 Task: Add a condition where "Channel Is not Closed ticket" in unsolved tickets in your groups.
Action: Mouse moved to (153, 487)
Screenshot: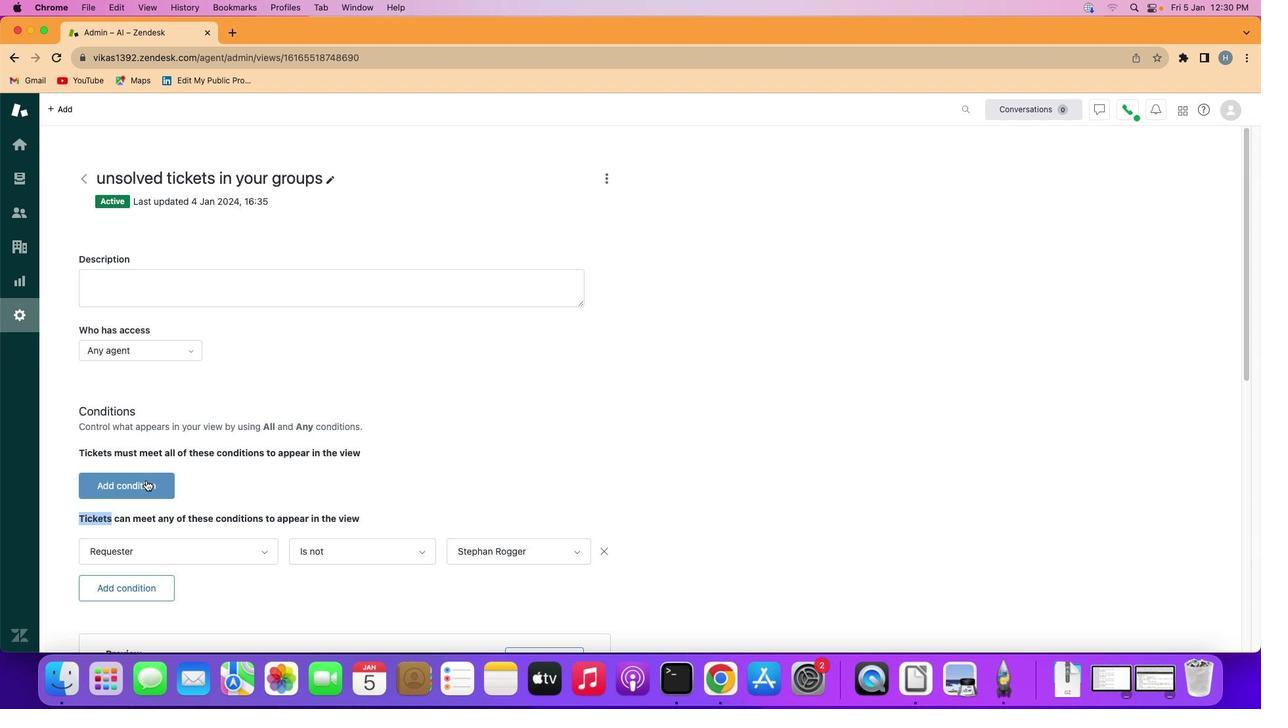 
Action: Mouse pressed left at (153, 487)
Screenshot: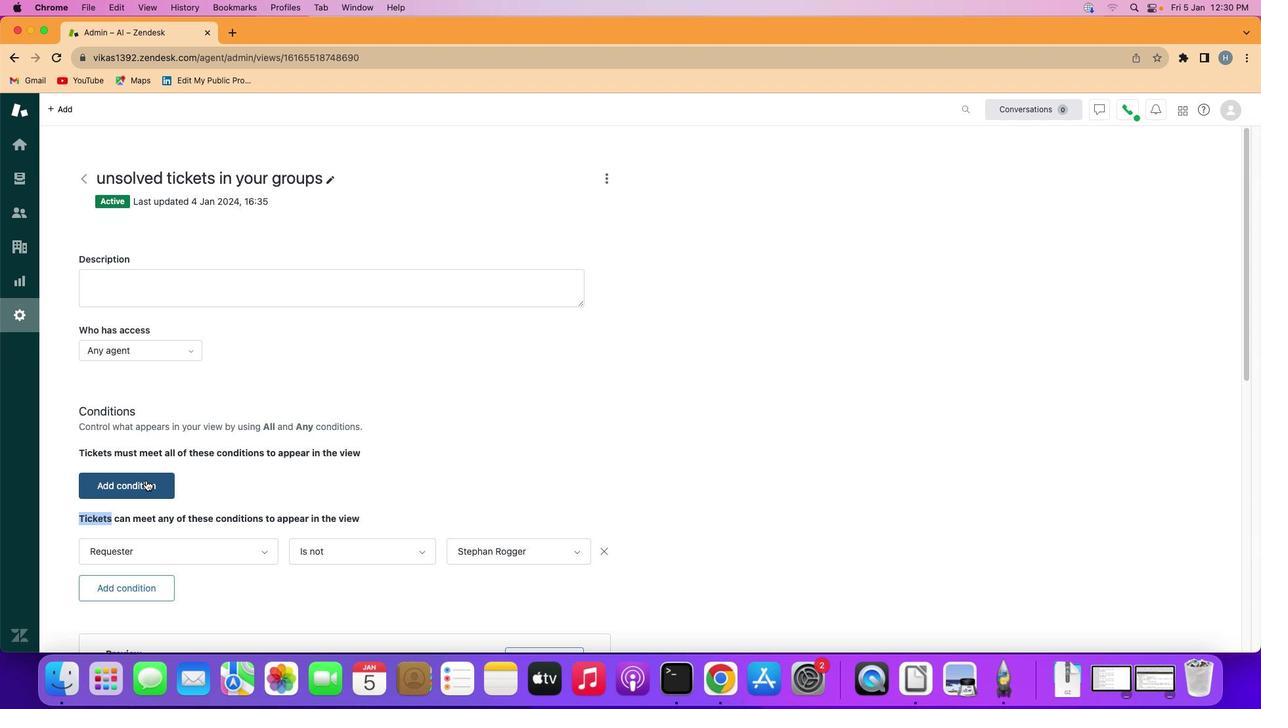 
Action: Mouse moved to (178, 487)
Screenshot: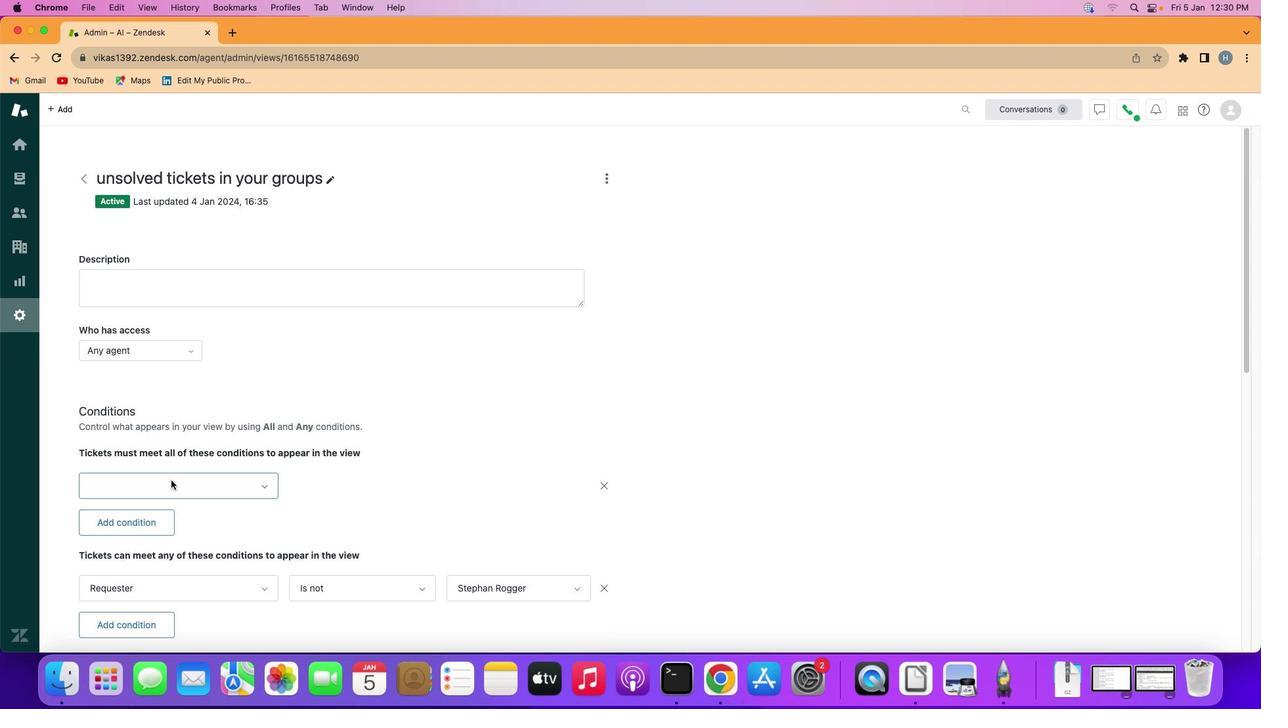 
Action: Mouse pressed left at (178, 487)
Screenshot: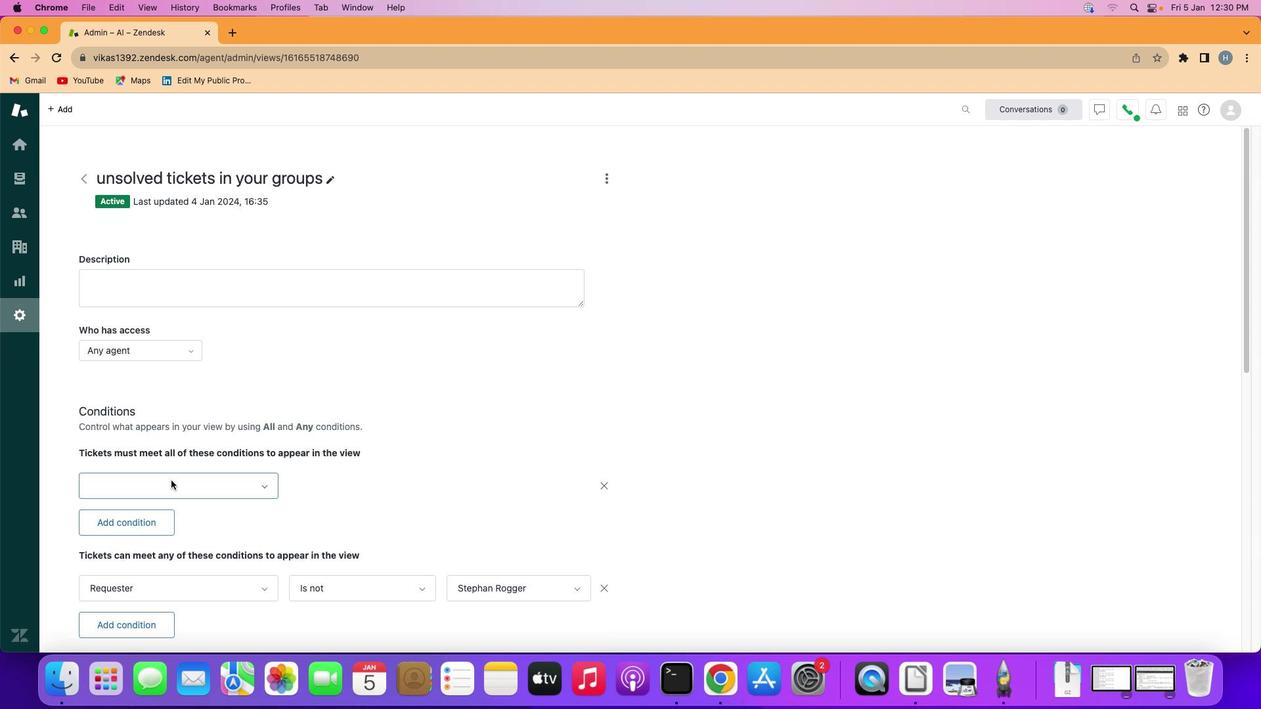 
Action: Mouse moved to (186, 389)
Screenshot: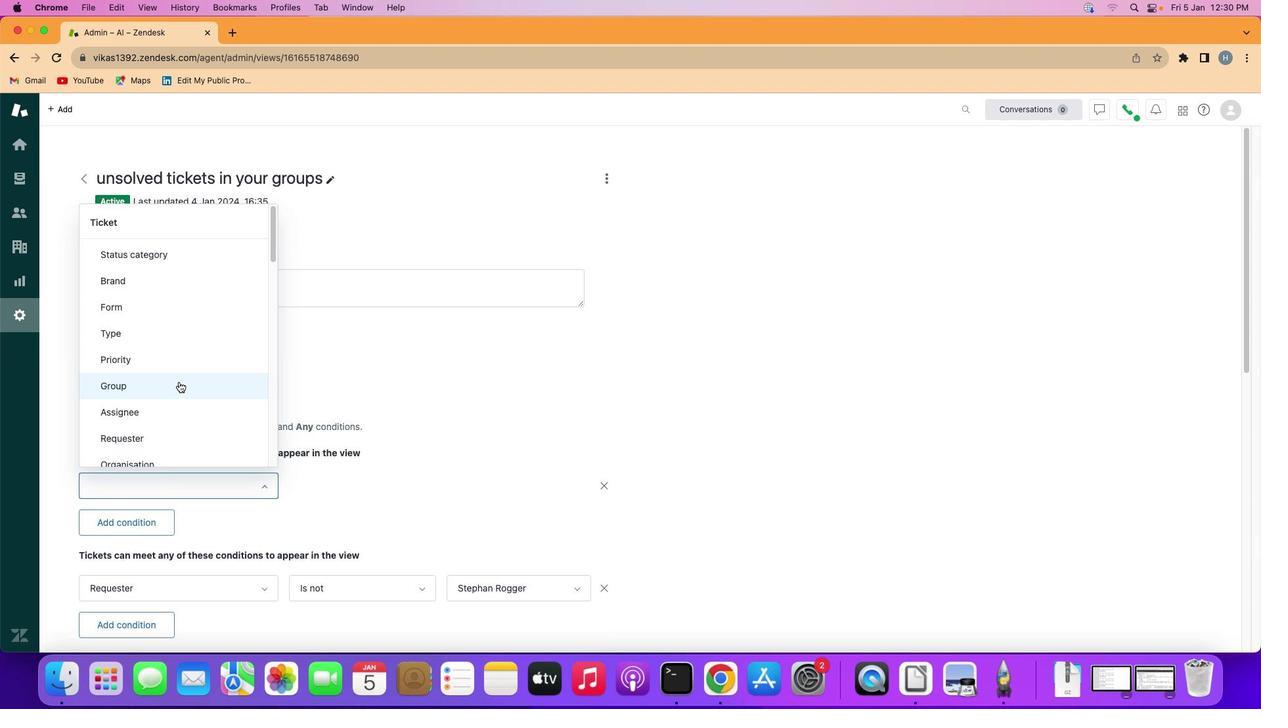 
Action: Mouse scrolled (186, 389) with delta (7, 6)
Screenshot: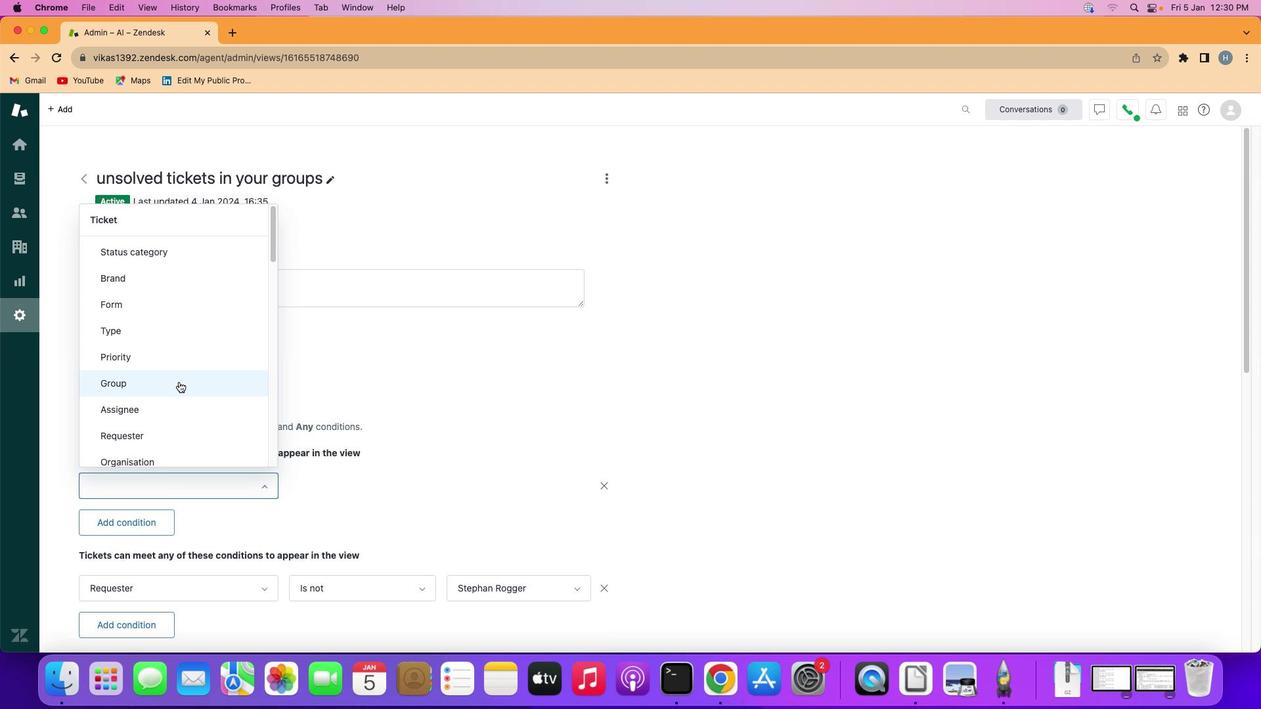 
Action: Mouse scrolled (186, 389) with delta (7, 6)
Screenshot: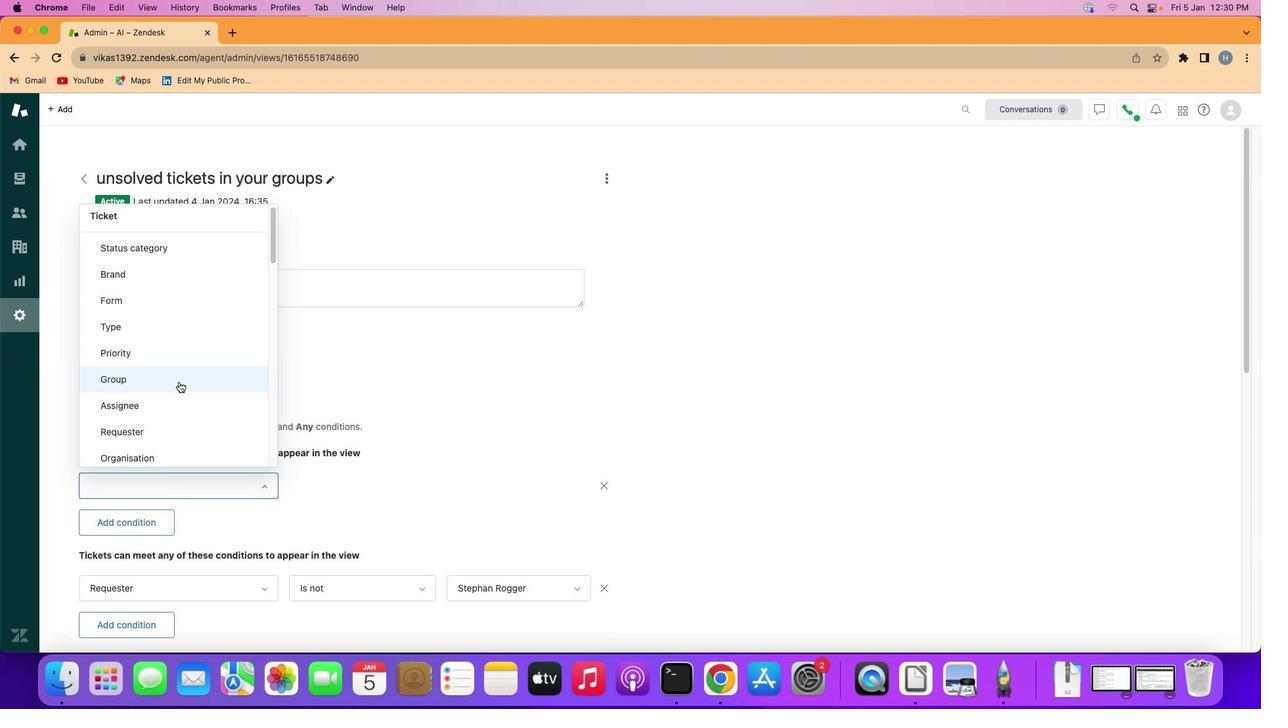 
Action: Mouse moved to (186, 388)
Screenshot: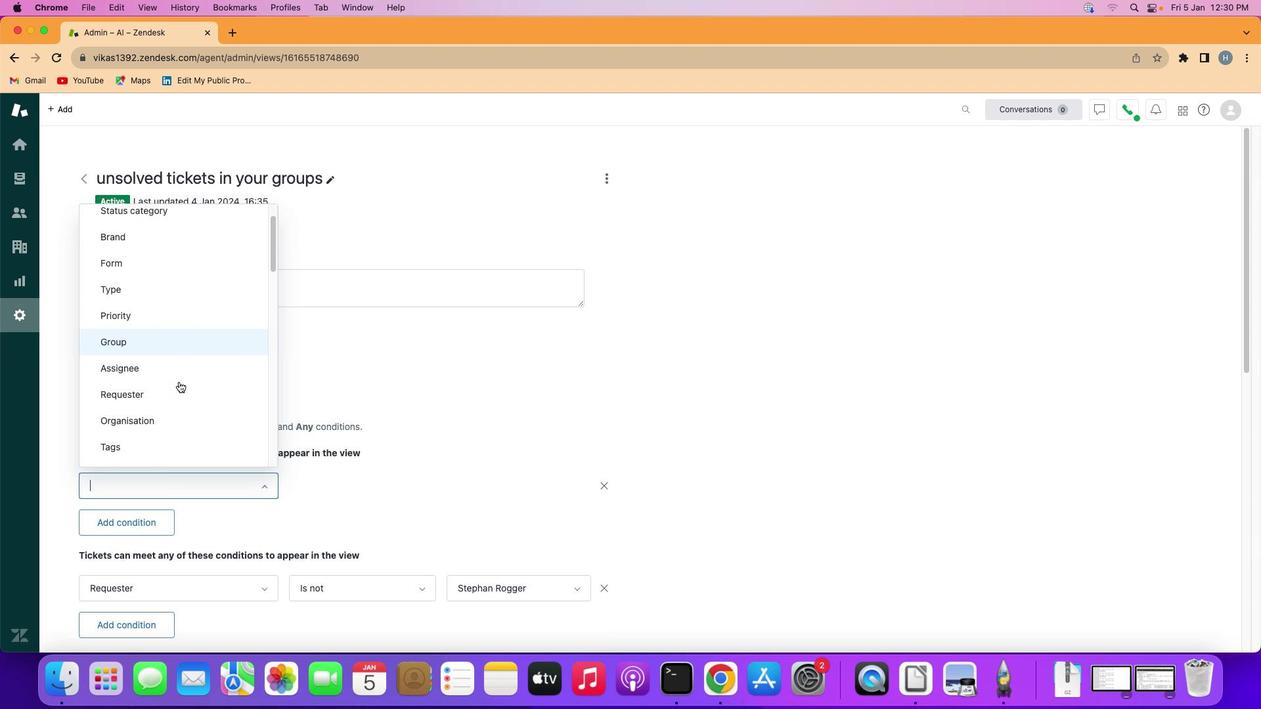 
Action: Mouse scrolled (186, 388) with delta (7, 6)
Screenshot: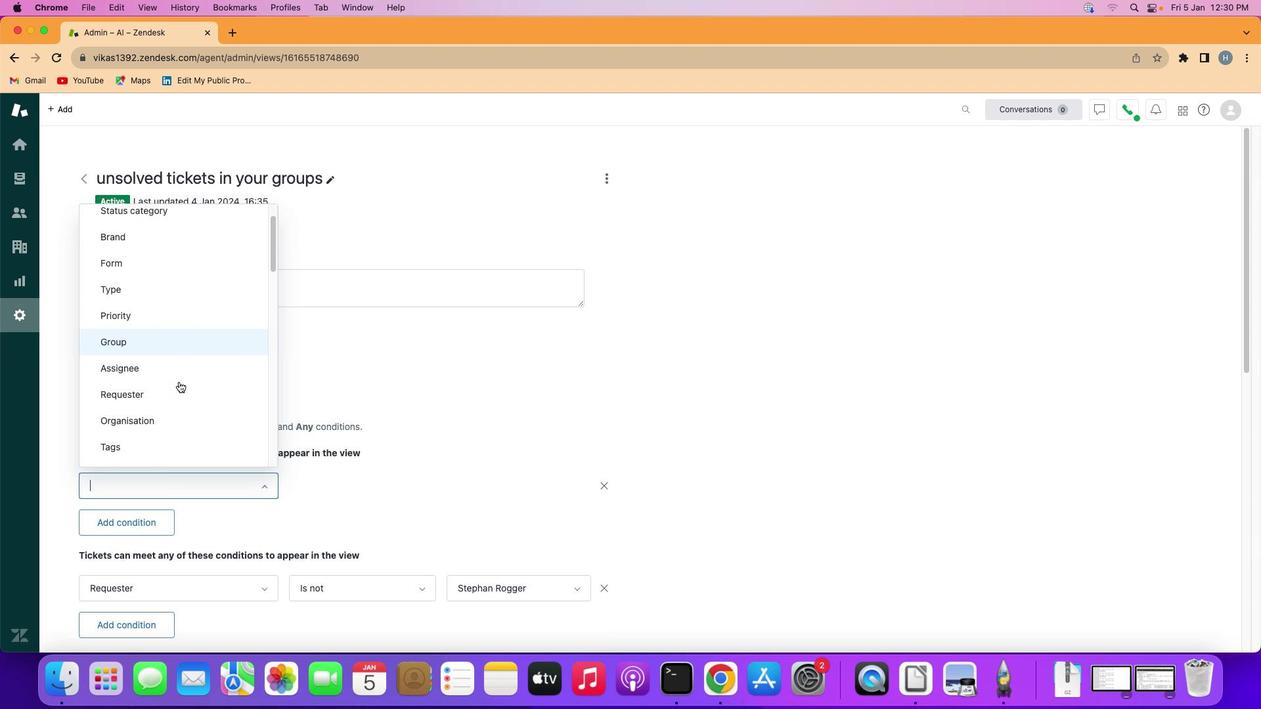 
Action: Mouse scrolled (186, 388) with delta (7, 6)
Screenshot: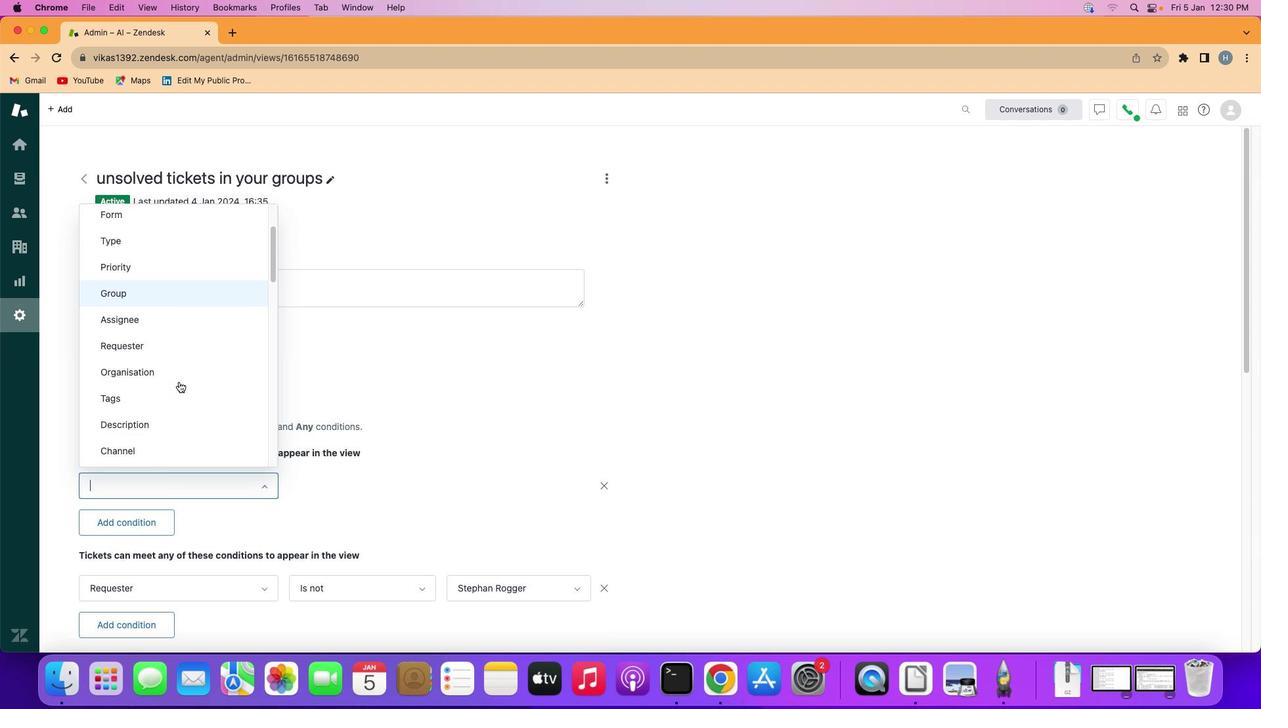 
Action: Mouse scrolled (186, 388) with delta (7, 6)
Screenshot: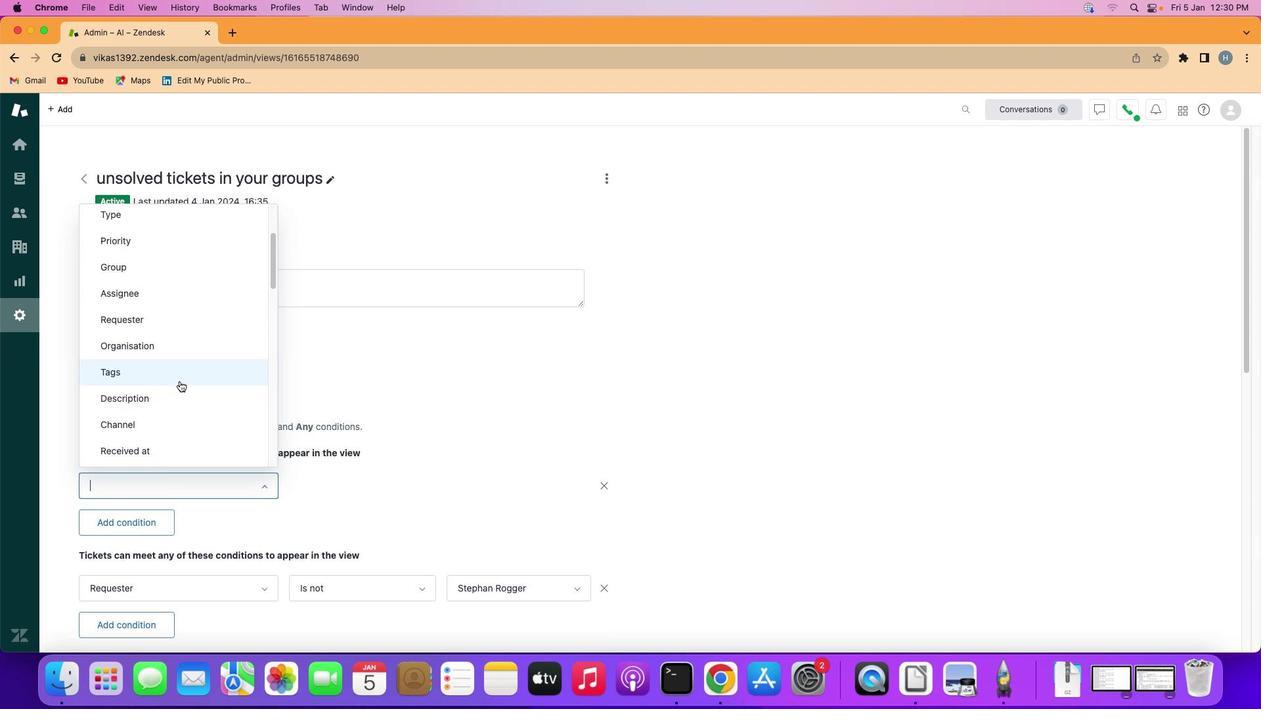 
Action: Mouse moved to (183, 430)
Screenshot: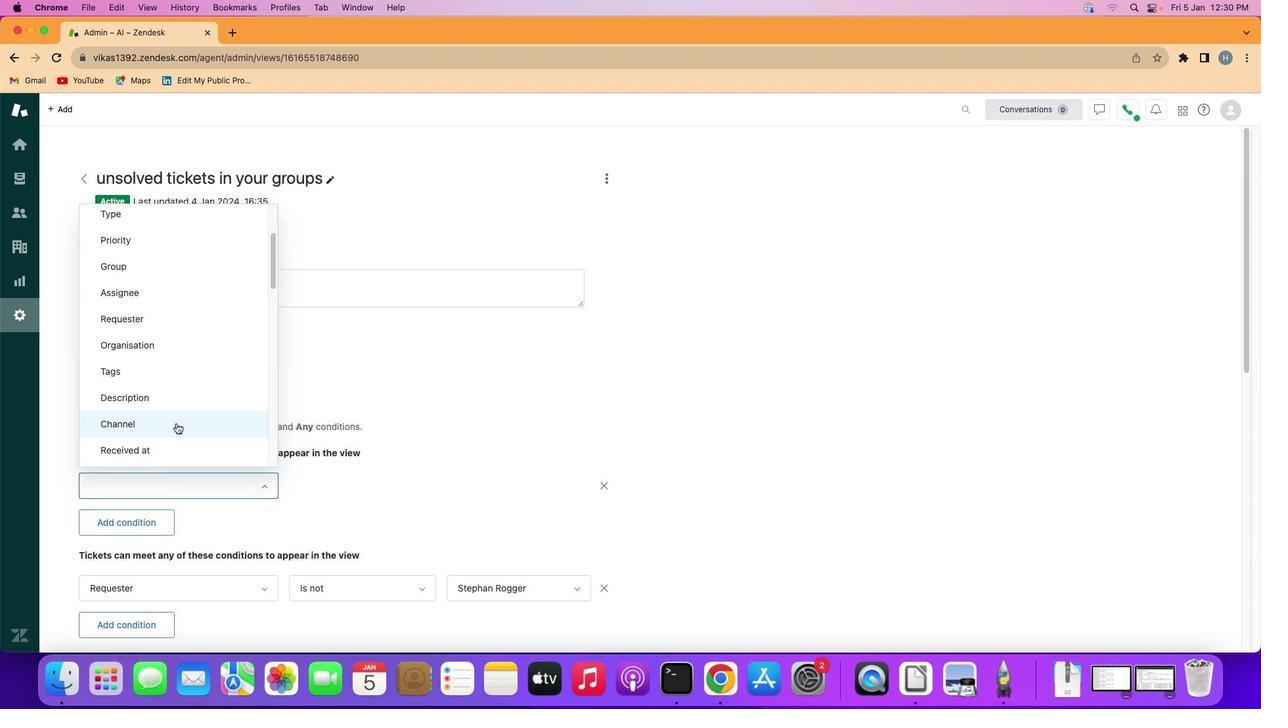 
Action: Mouse pressed left at (183, 430)
Screenshot: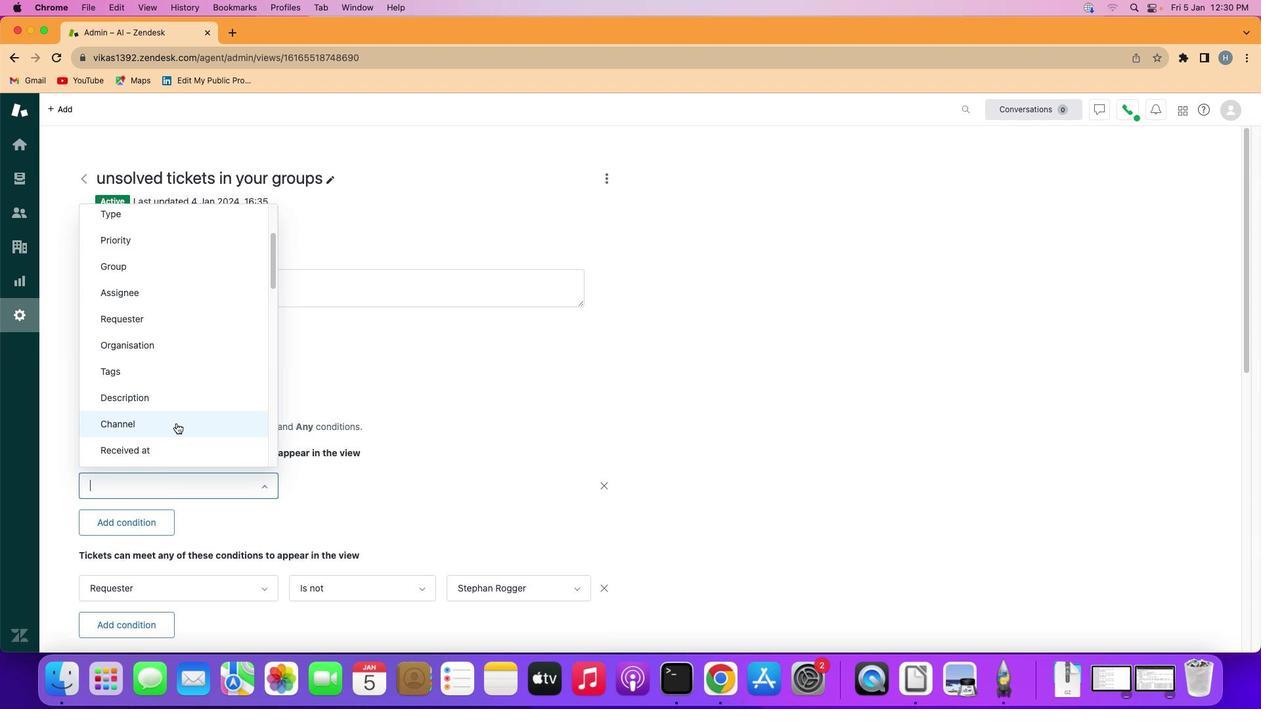 
Action: Mouse moved to (346, 486)
Screenshot: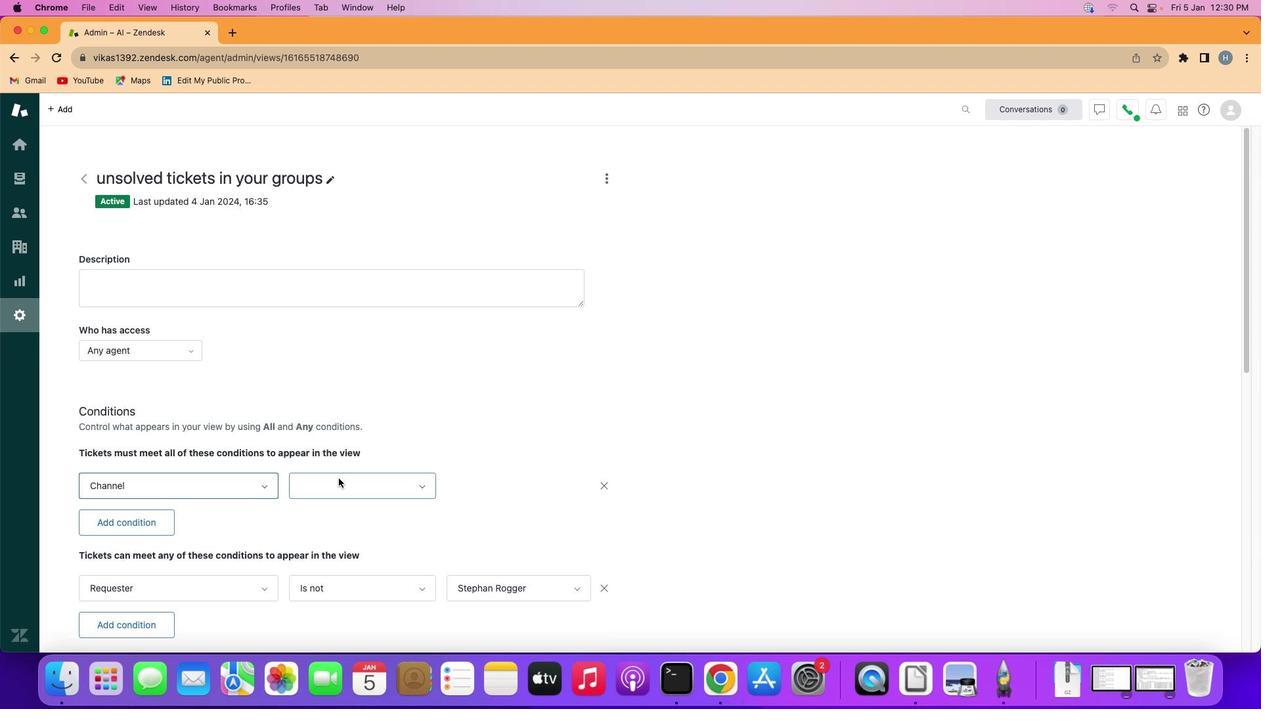 
Action: Mouse pressed left at (346, 486)
Screenshot: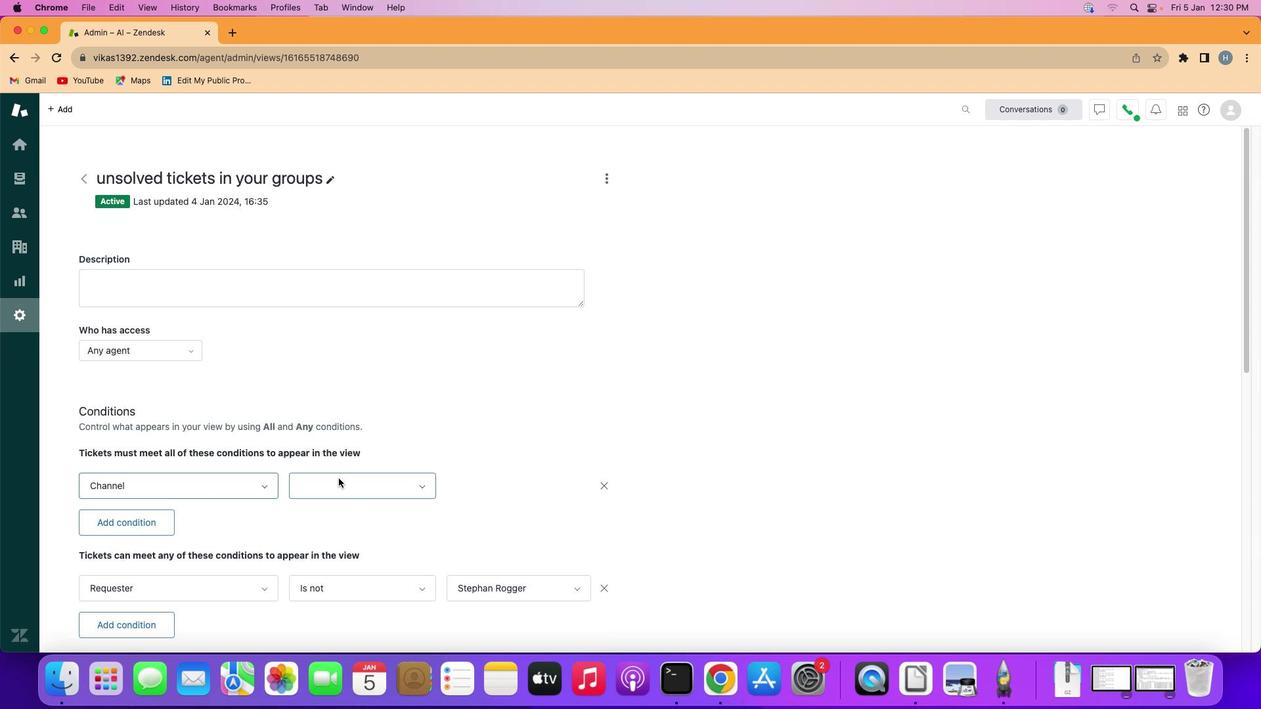 
Action: Mouse moved to (353, 549)
Screenshot: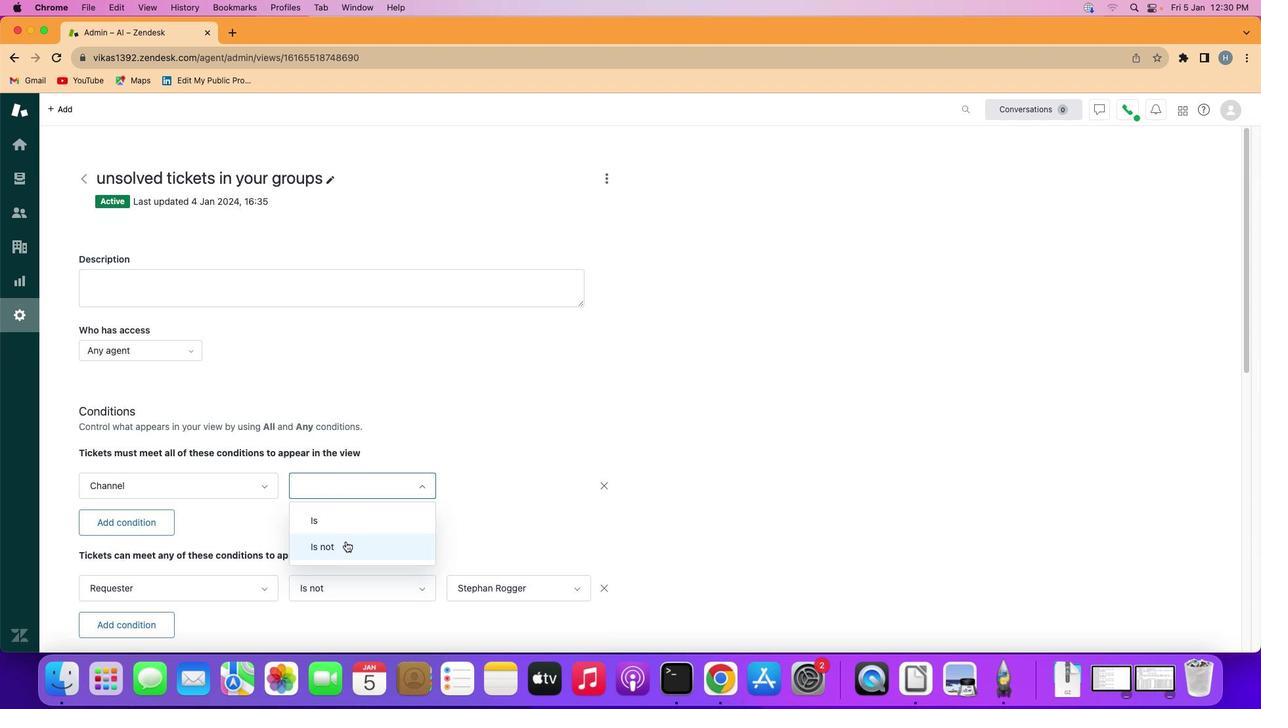 
Action: Mouse pressed left at (353, 549)
Screenshot: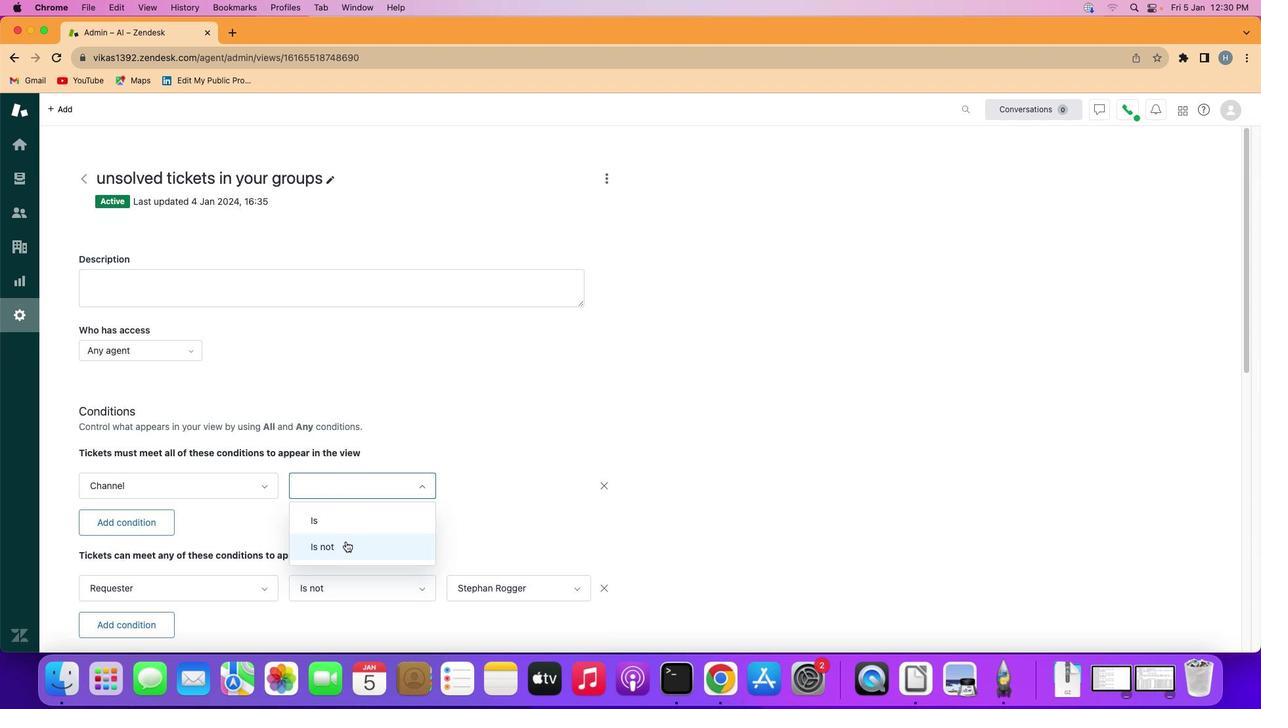 
Action: Mouse moved to (526, 492)
Screenshot: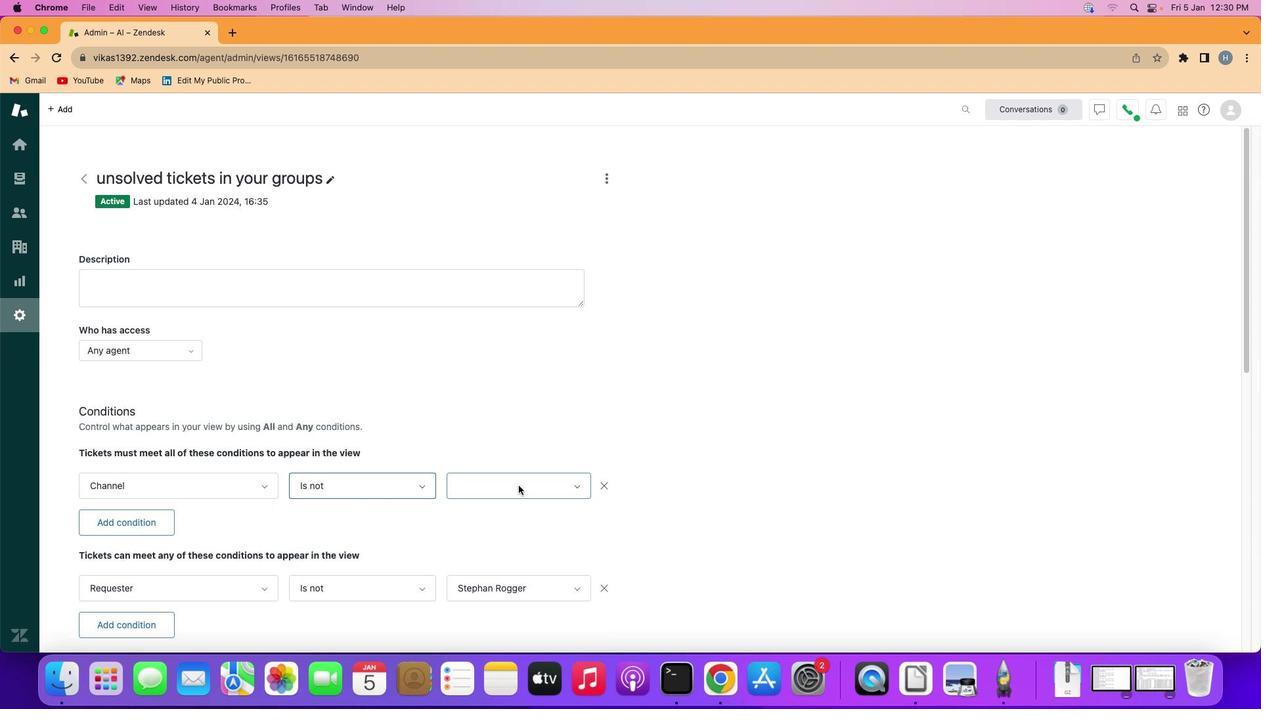 
Action: Mouse pressed left at (526, 492)
Screenshot: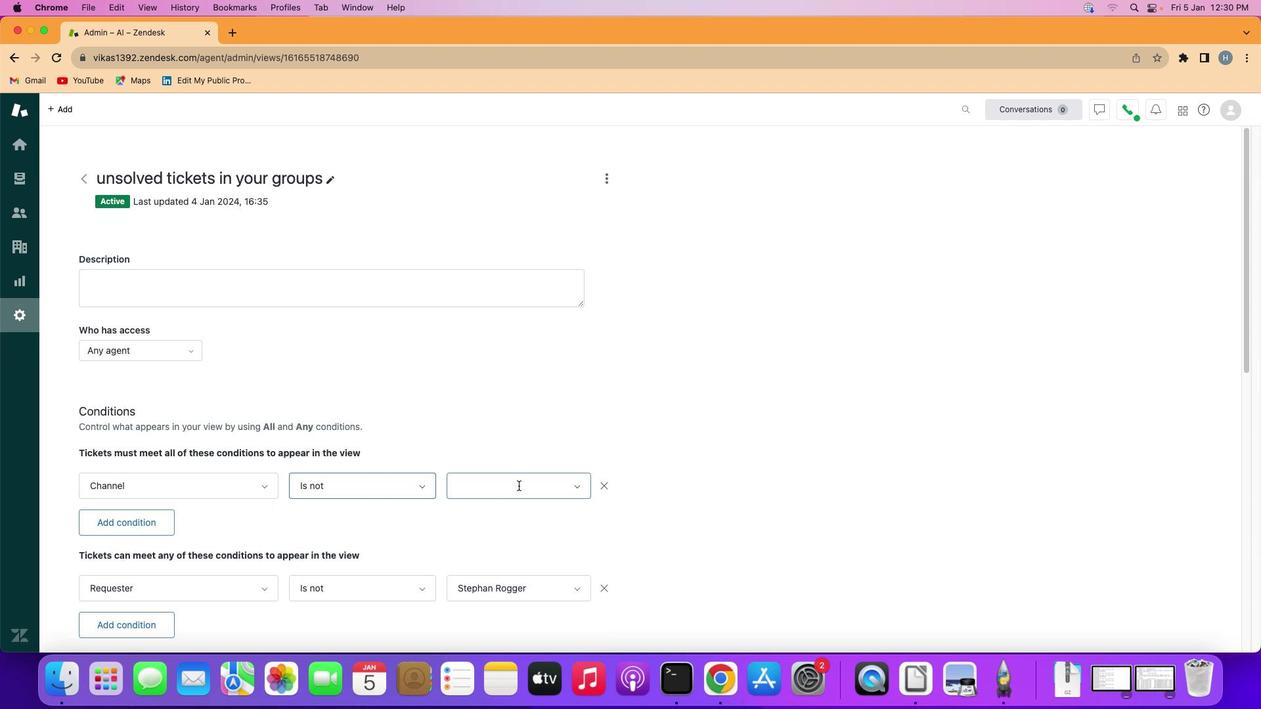 
Action: Mouse moved to (536, 388)
Screenshot: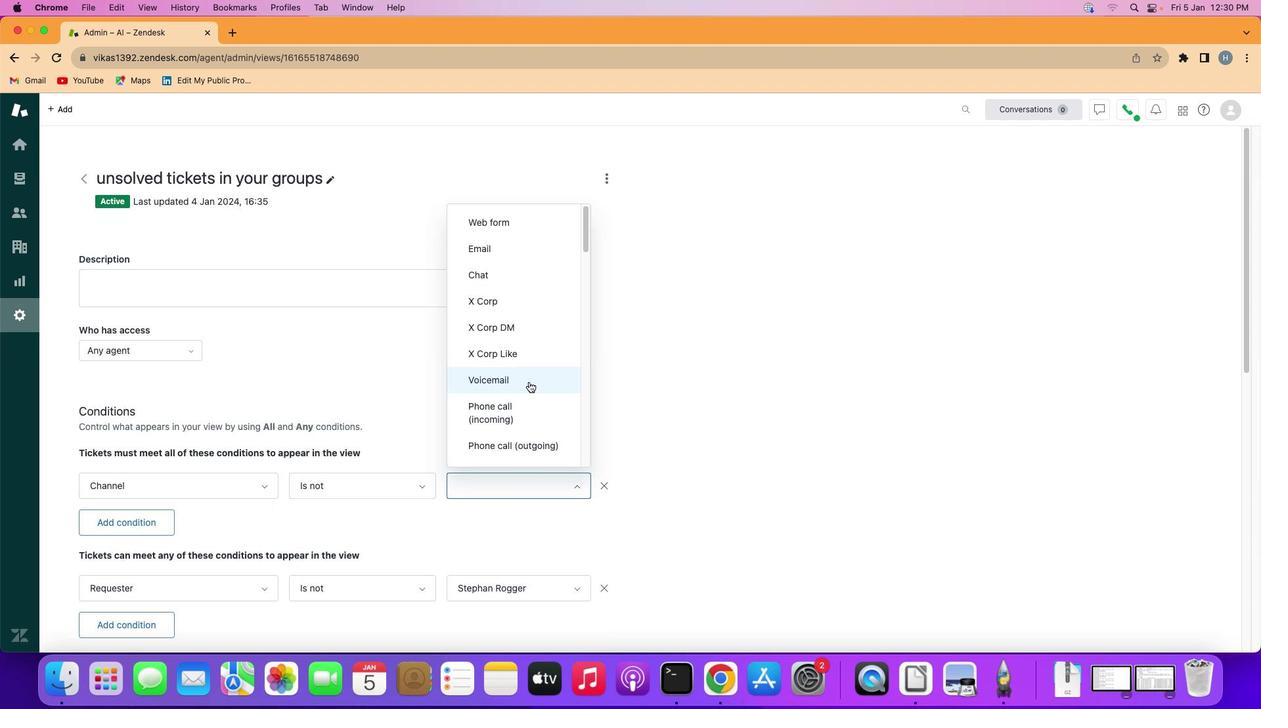 
Action: Mouse scrolled (536, 388) with delta (7, 6)
Screenshot: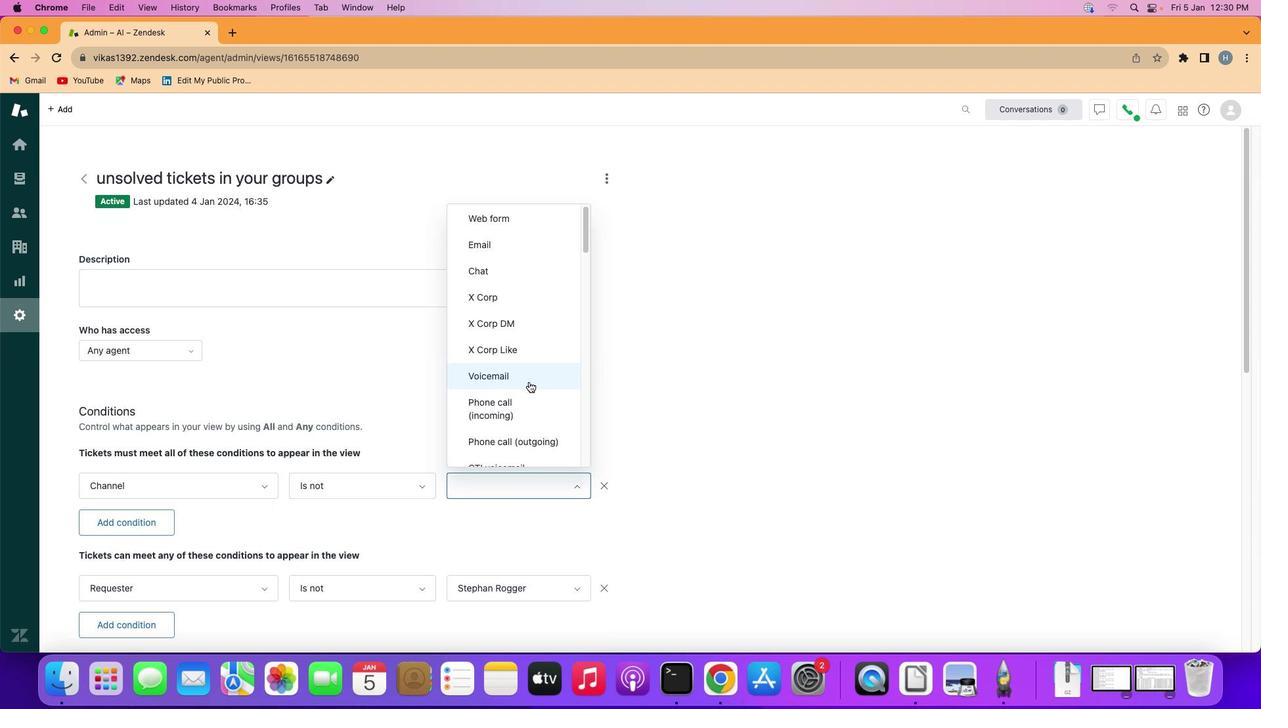 
Action: Mouse scrolled (536, 388) with delta (7, 6)
Screenshot: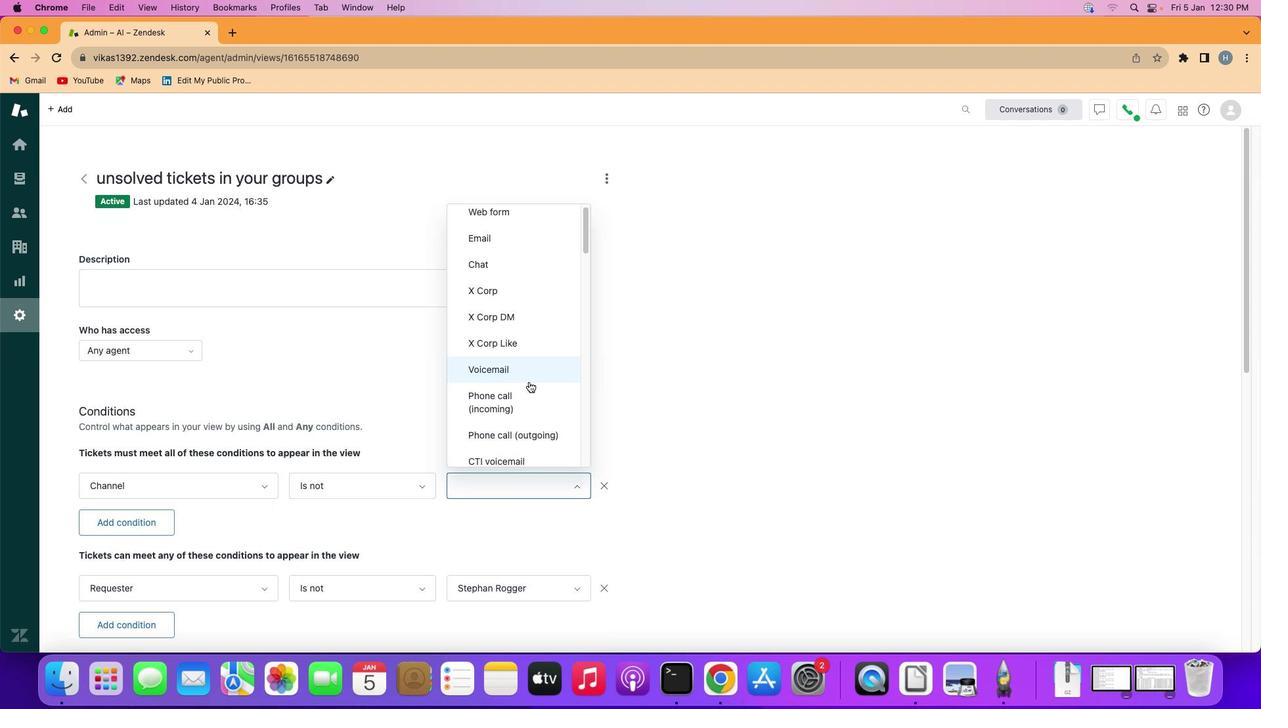 
Action: Mouse scrolled (536, 388) with delta (7, 6)
Screenshot: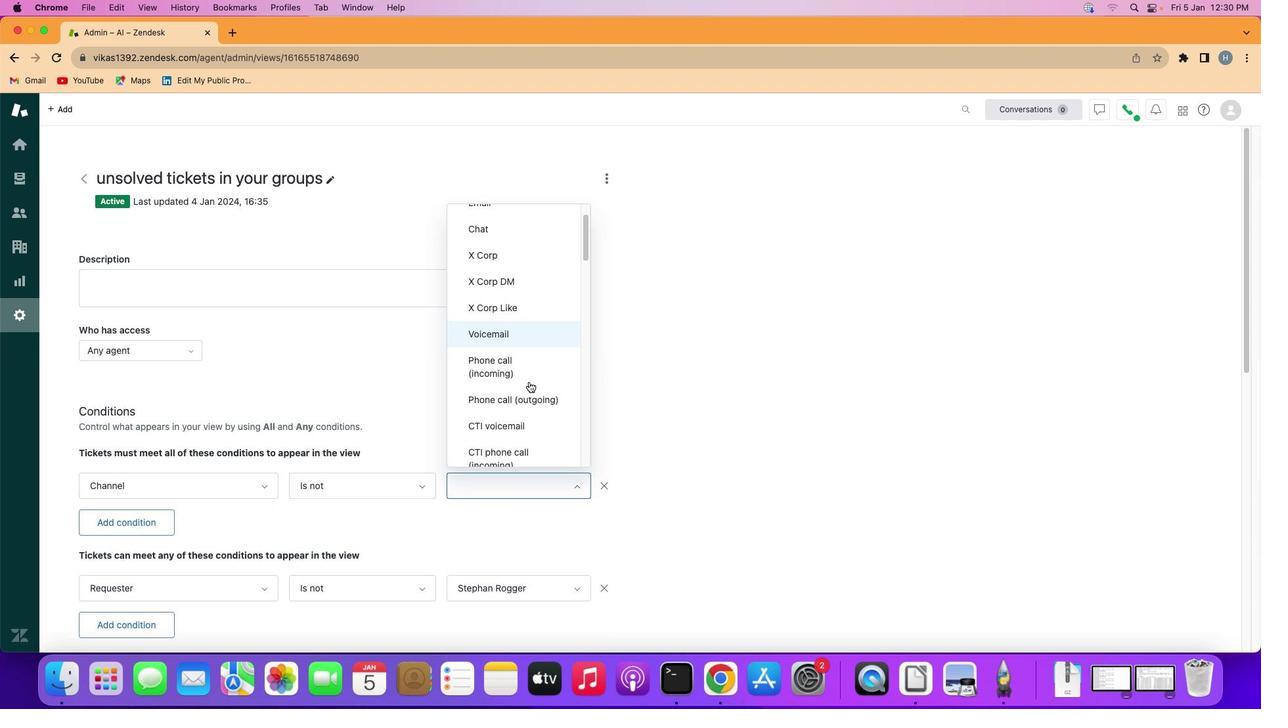 
Action: Mouse scrolled (536, 388) with delta (7, 5)
Screenshot: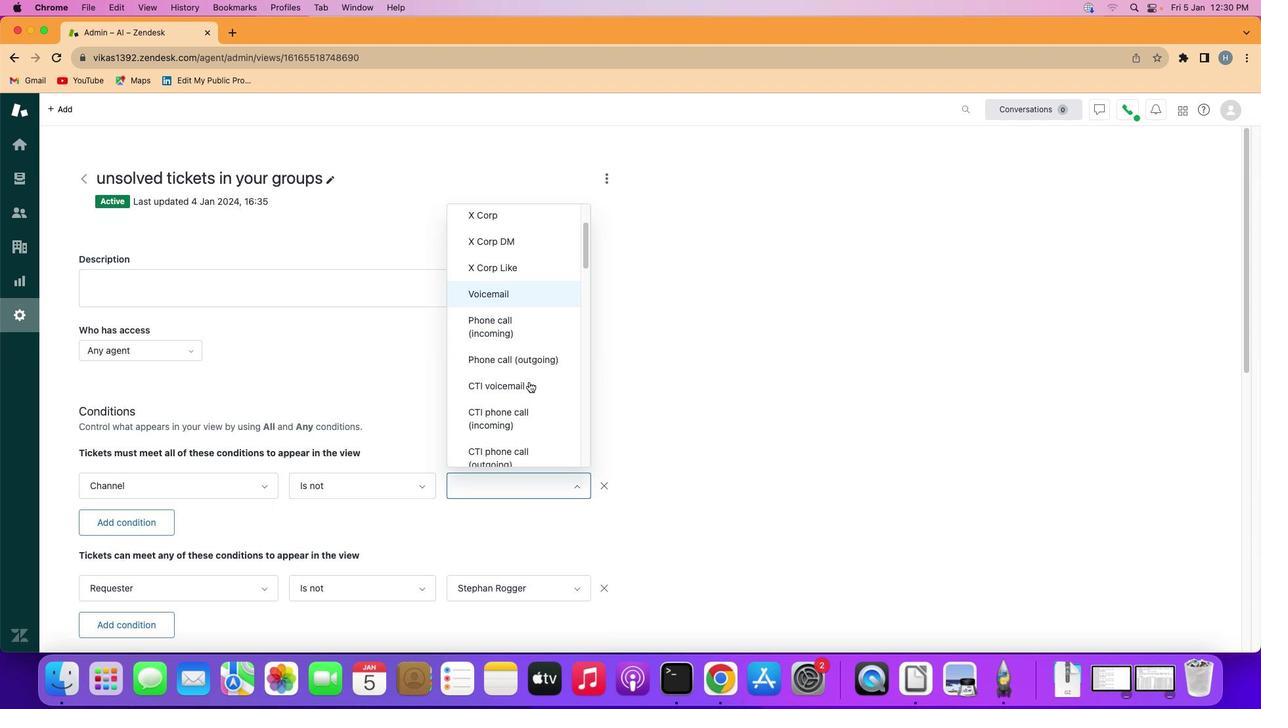 
Action: Mouse scrolled (536, 388) with delta (7, 6)
Screenshot: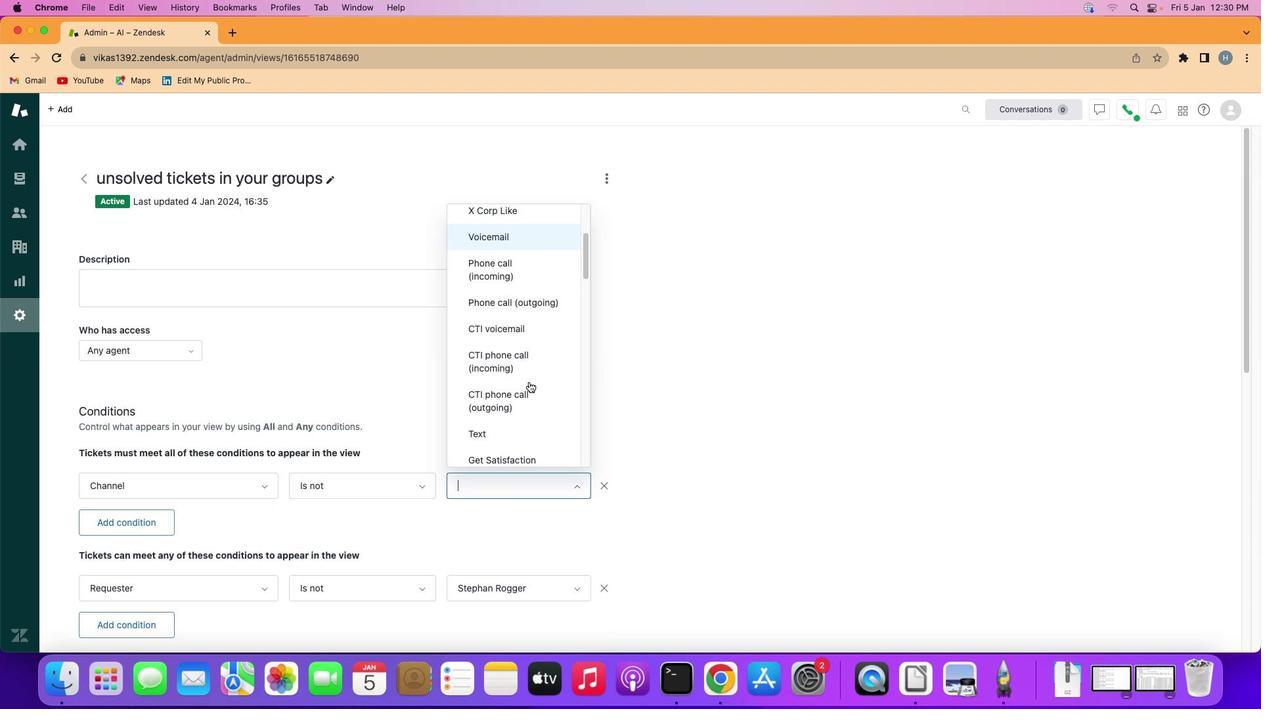 
Action: Mouse scrolled (536, 388) with delta (7, 6)
Screenshot: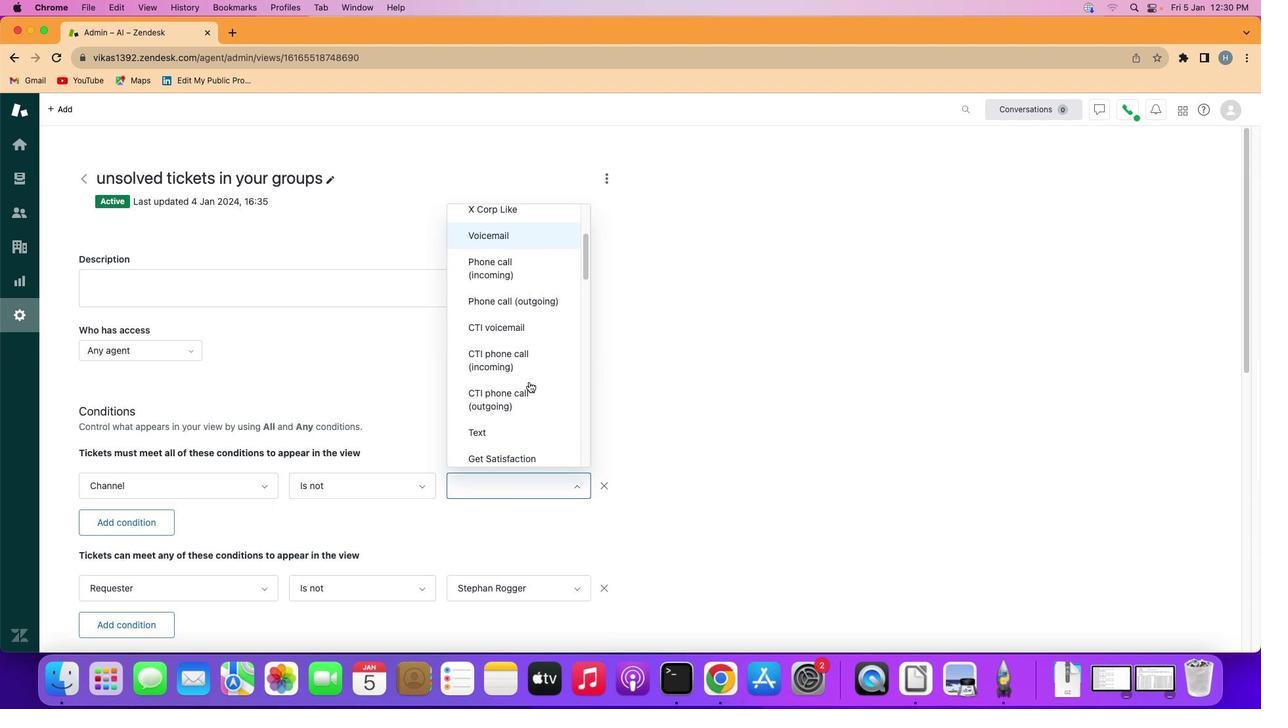
Action: Mouse scrolled (536, 388) with delta (7, 6)
Screenshot: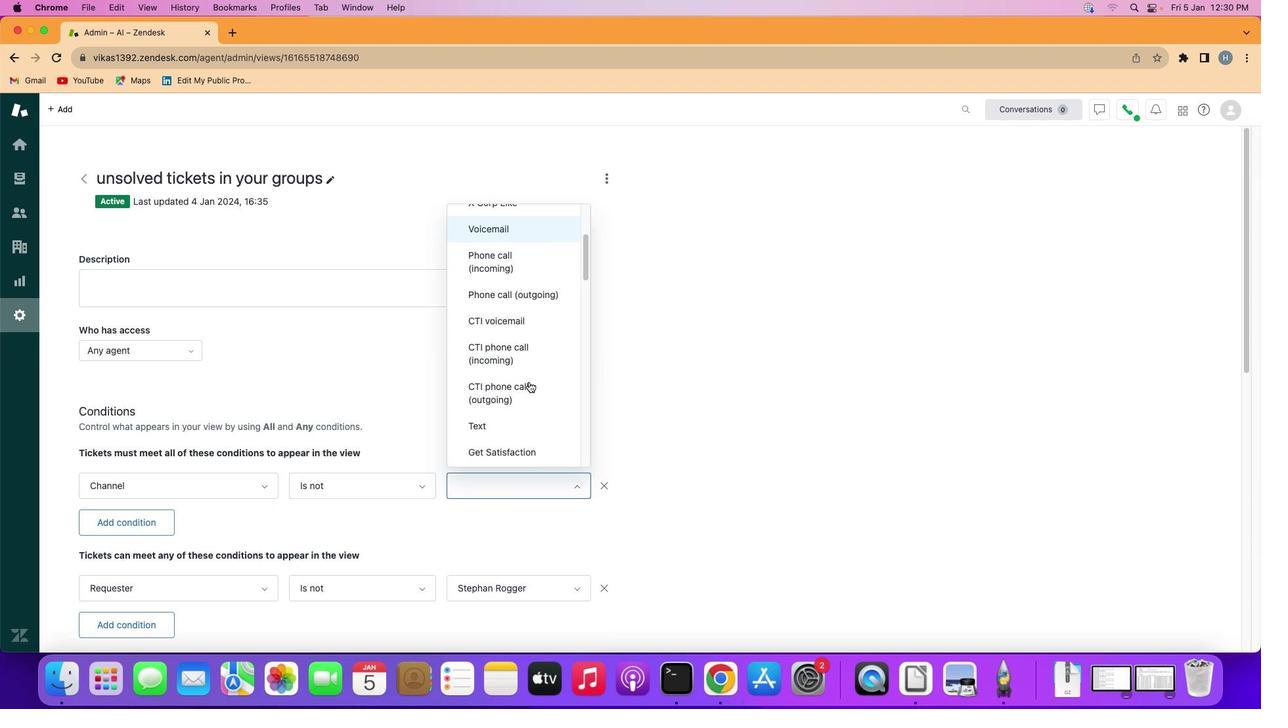 
Action: Mouse scrolled (536, 388) with delta (7, 6)
Screenshot: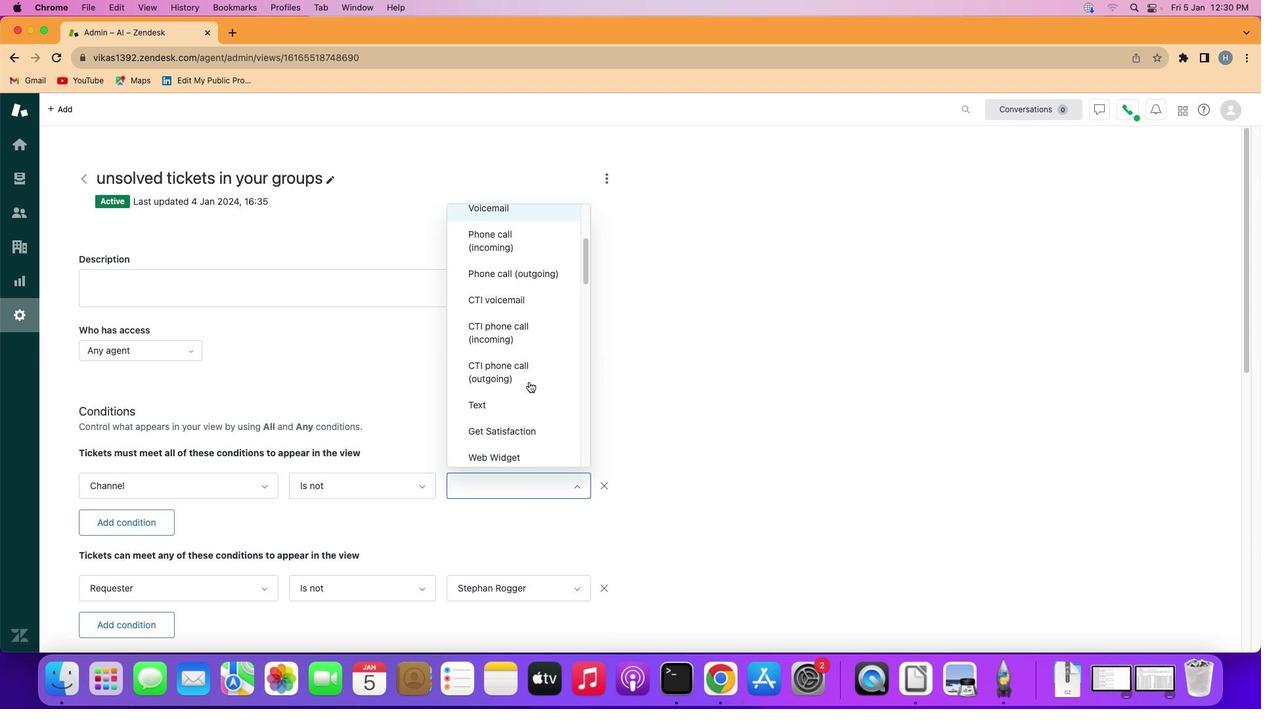 
Action: Mouse scrolled (536, 388) with delta (7, 6)
Screenshot: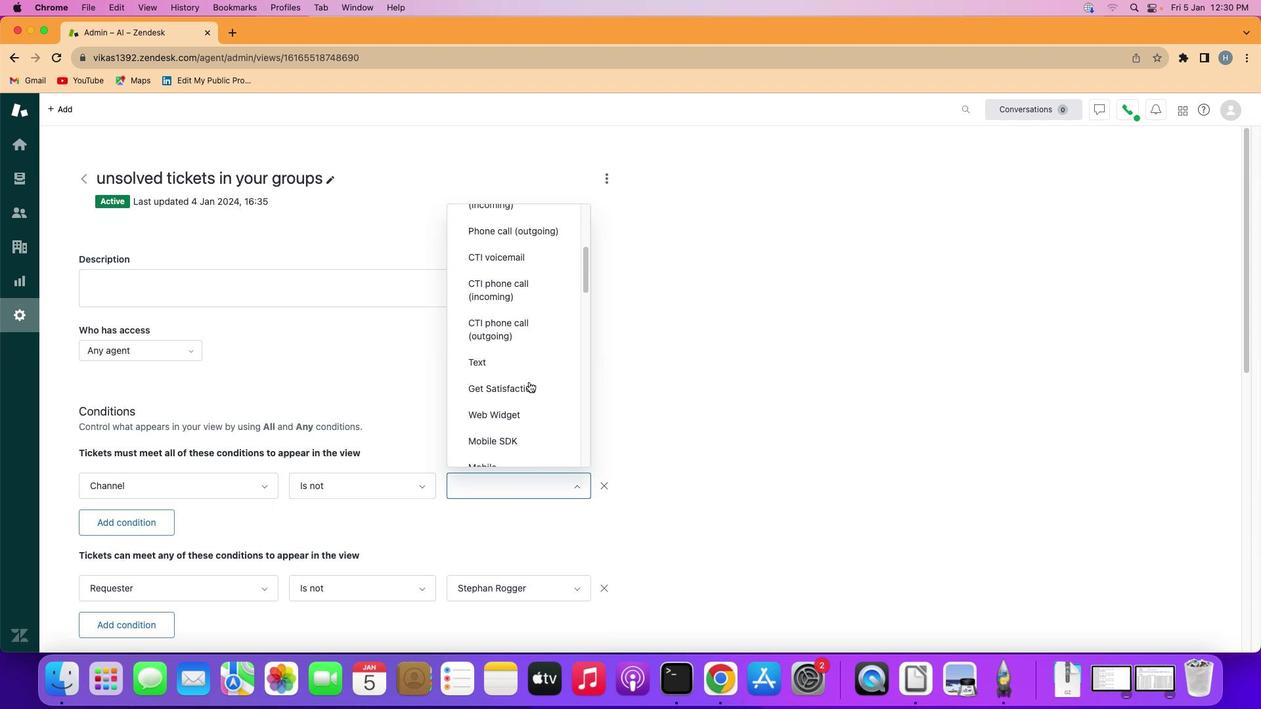 
Action: Mouse scrolled (536, 388) with delta (7, 6)
Screenshot: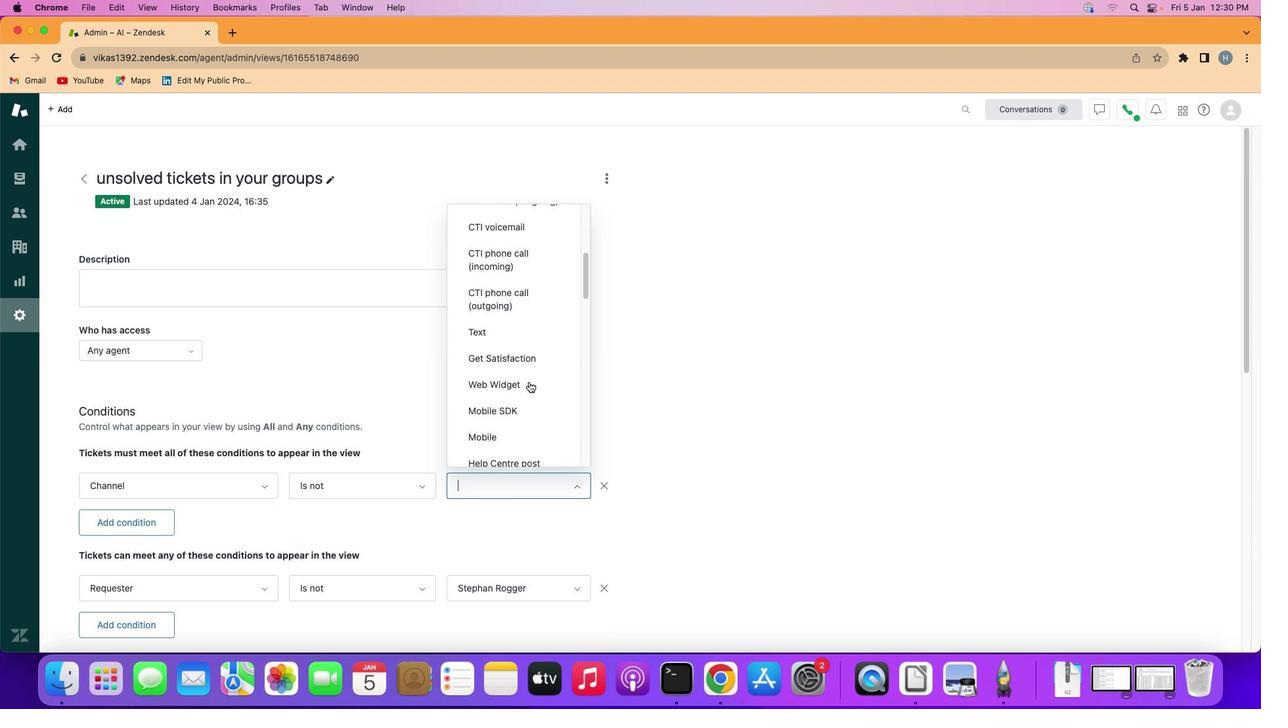 
Action: Mouse scrolled (536, 388) with delta (7, 6)
Screenshot: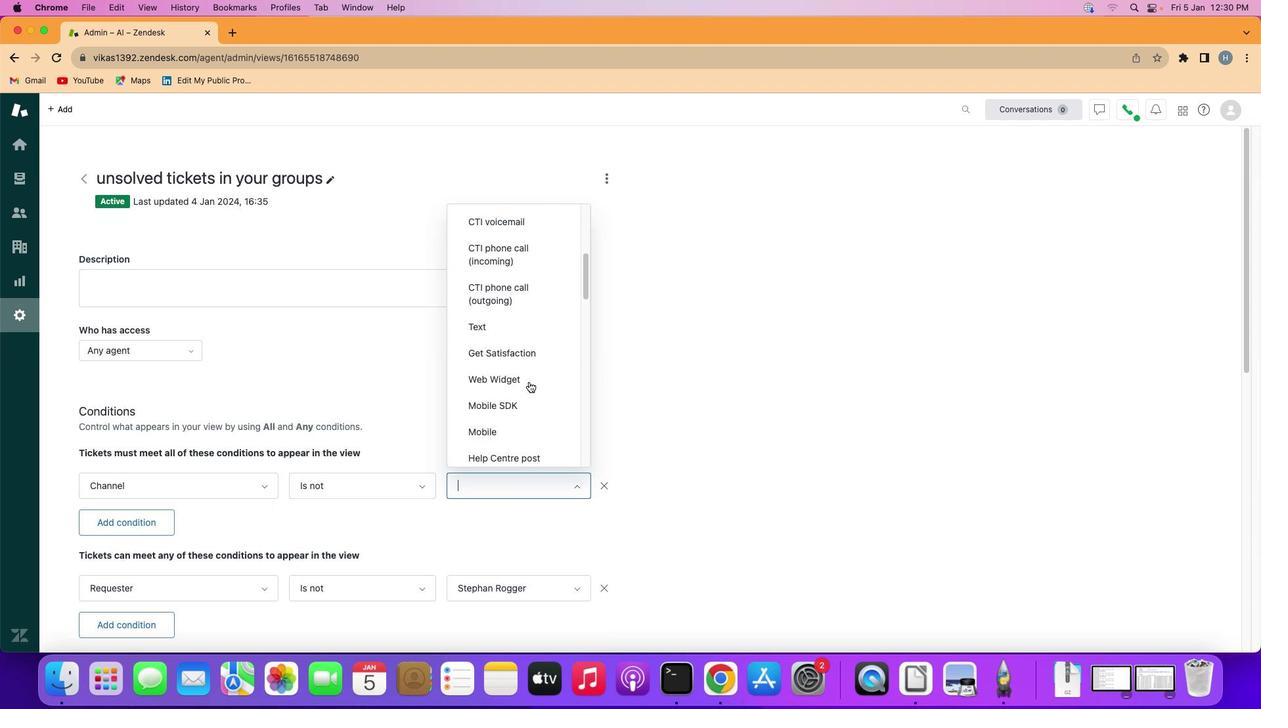 
Action: Mouse scrolled (536, 388) with delta (7, 6)
Screenshot: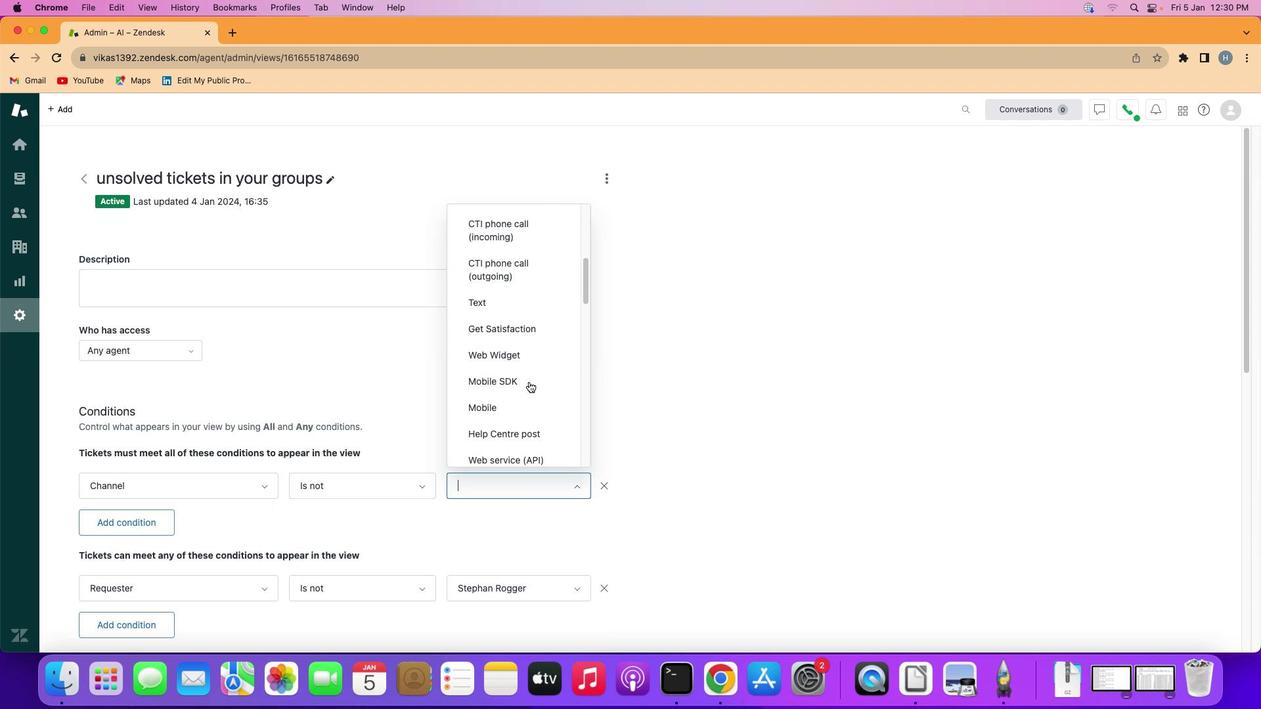 
Action: Mouse scrolled (536, 388) with delta (7, 5)
Screenshot: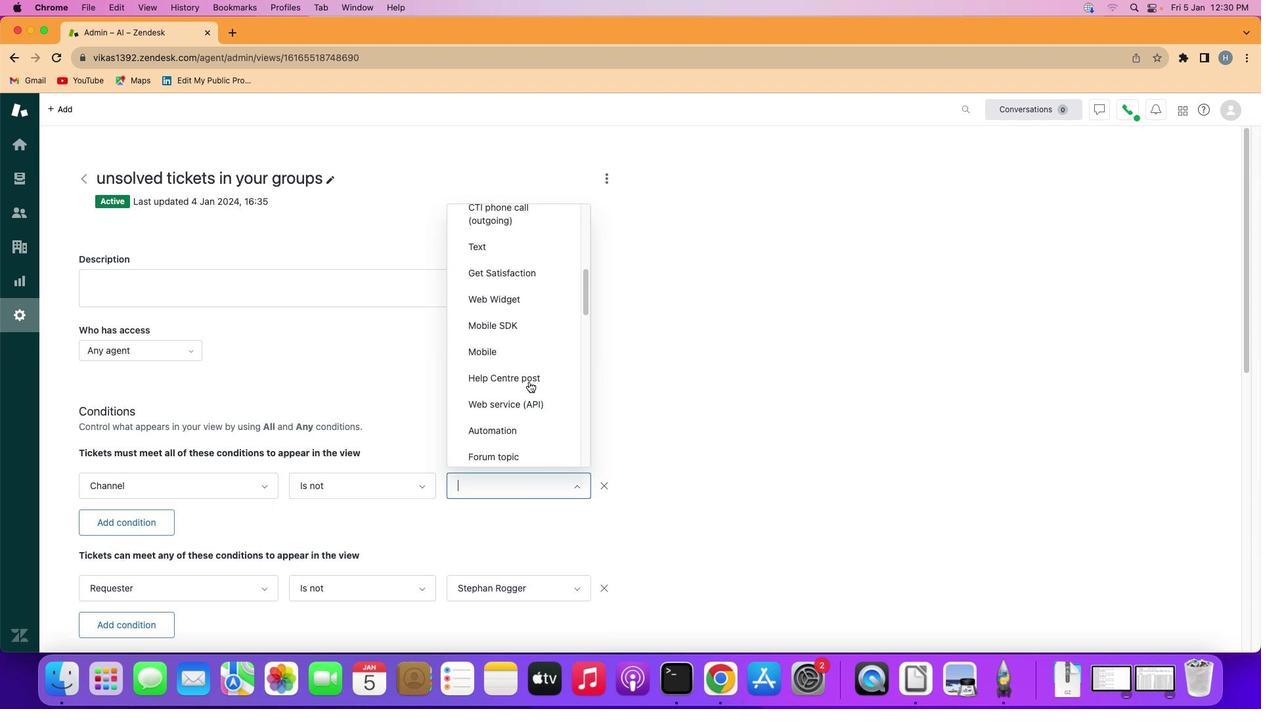 
Action: Mouse scrolled (536, 388) with delta (7, 6)
Screenshot: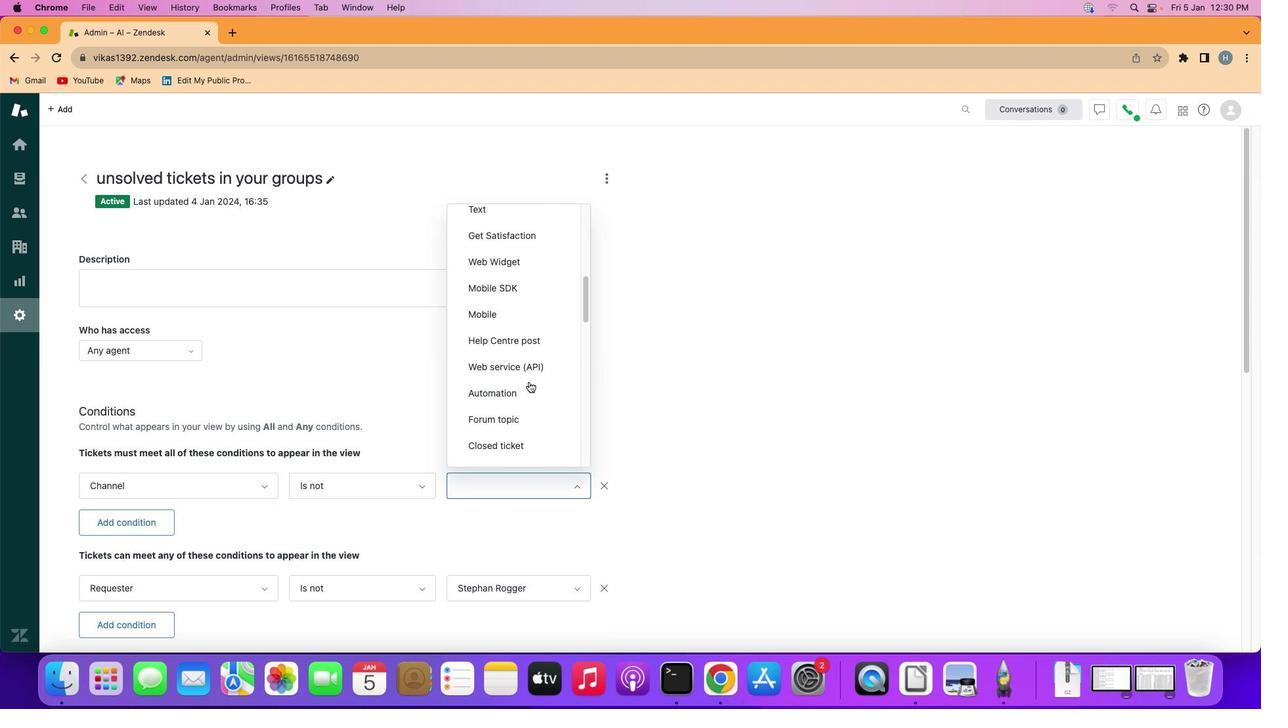 
Action: Mouse scrolled (536, 388) with delta (7, 6)
Screenshot: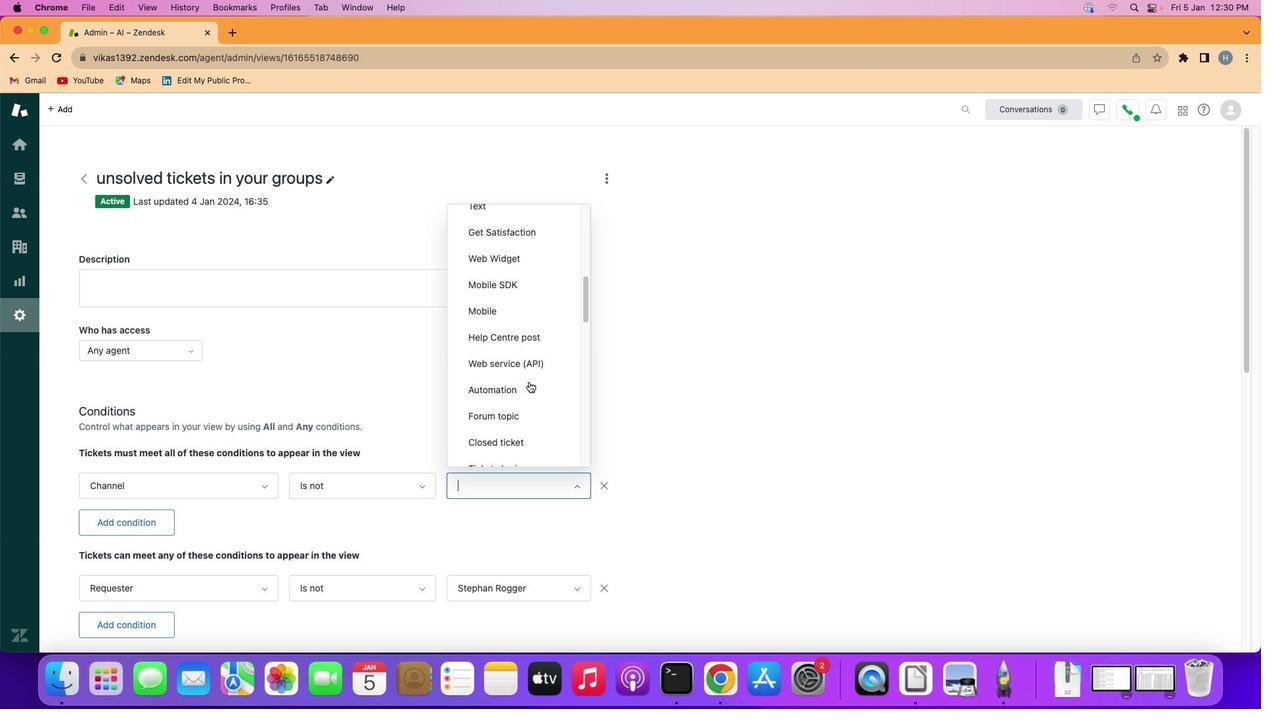 
Action: Mouse scrolled (536, 388) with delta (7, 6)
Screenshot: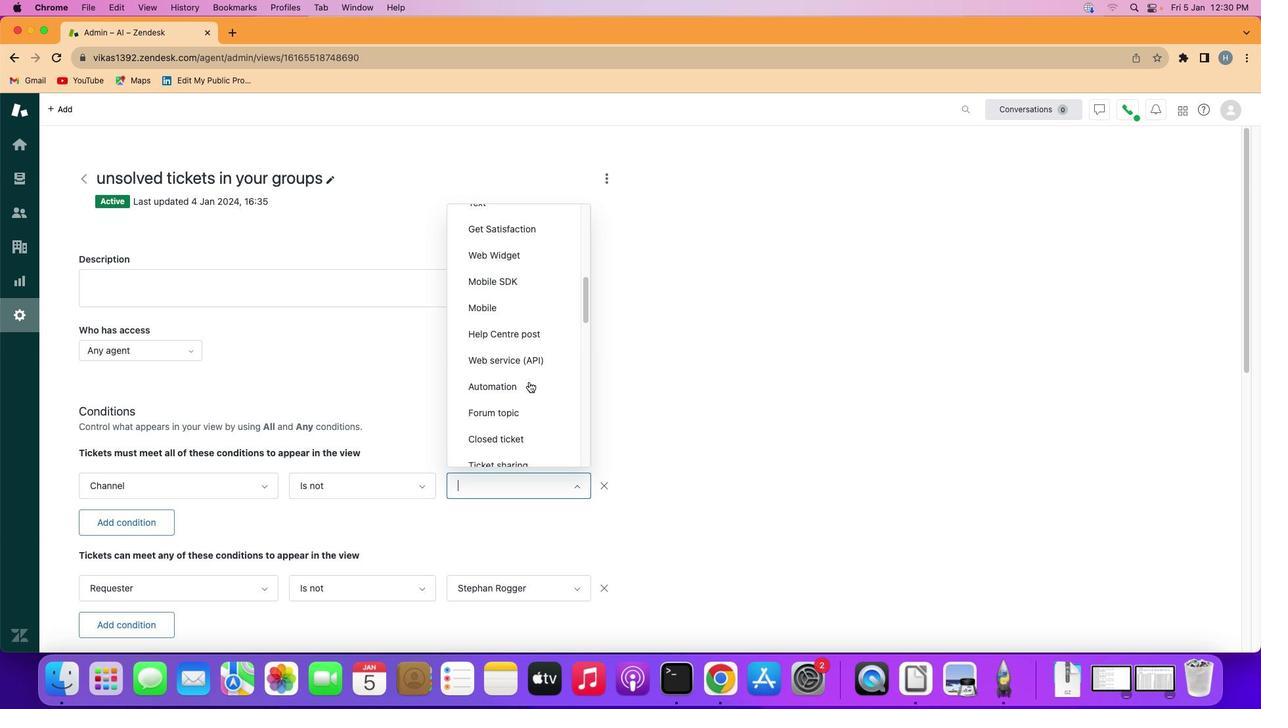 
Action: Mouse scrolled (536, 388) with delta (7, 6)
Screenshot: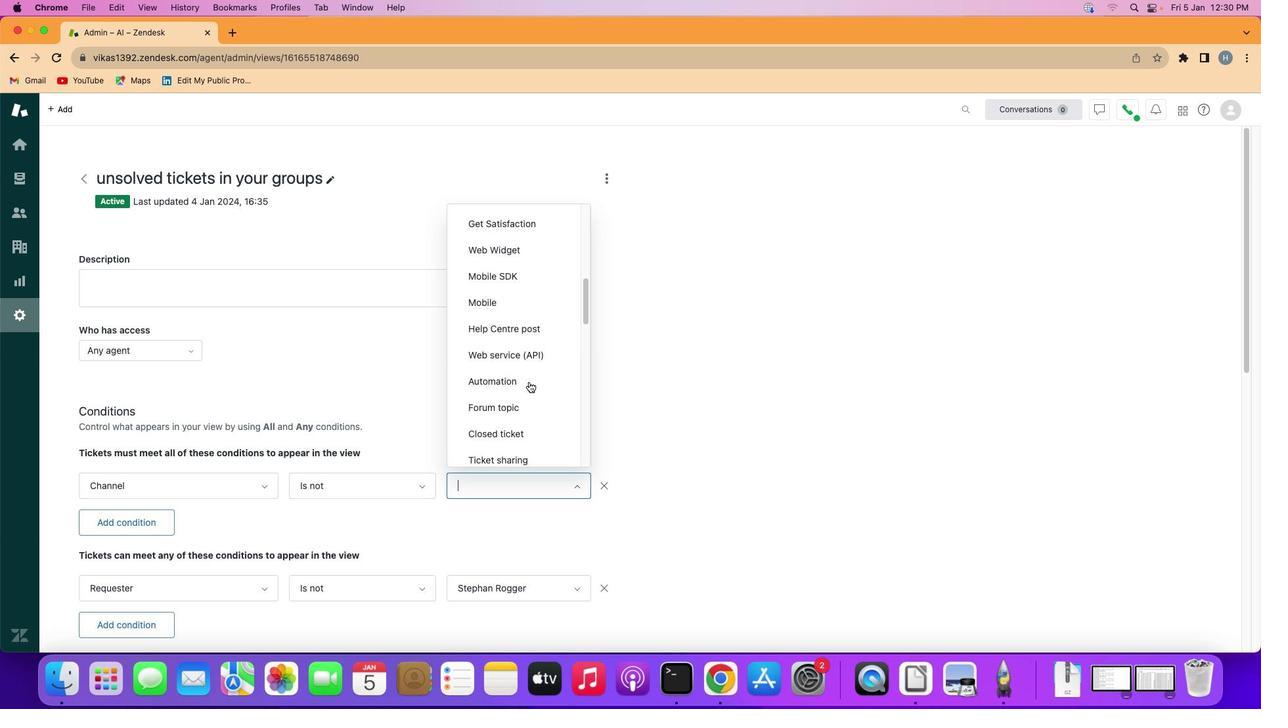 
Action: Mouse scrolled (536, 388) with delta (7, 6)
Screenshot: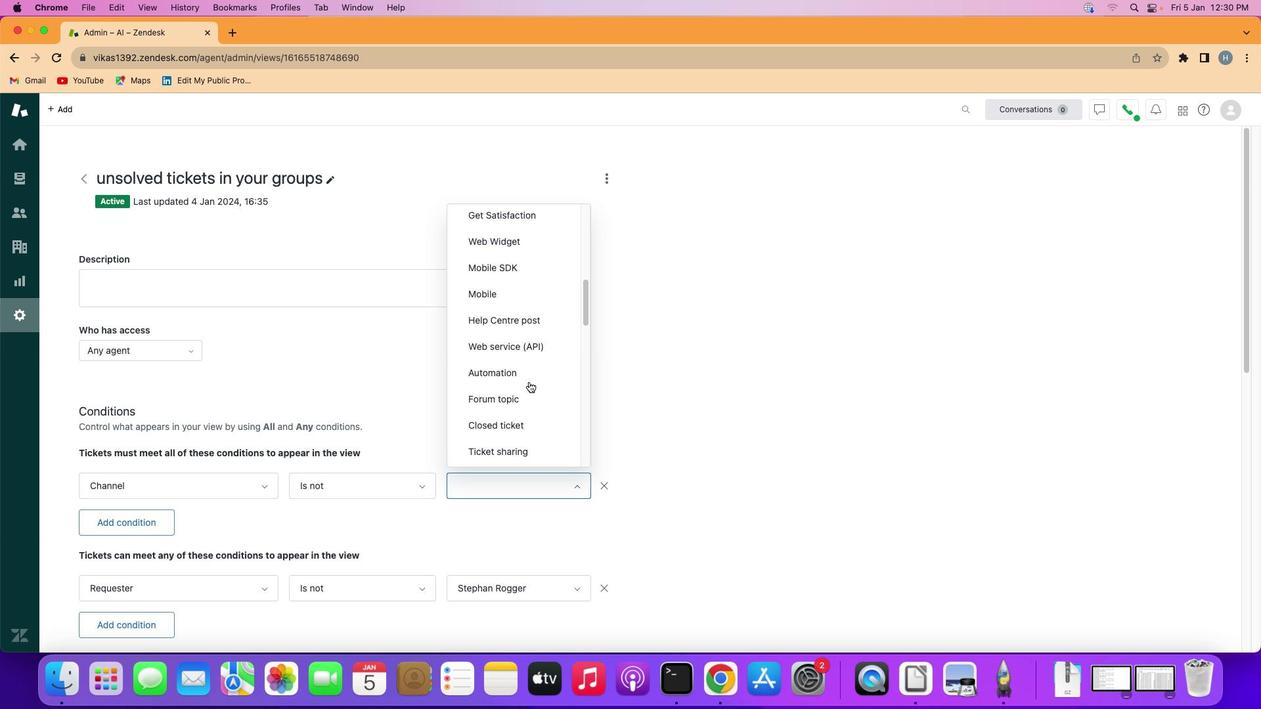 
Action: Mouse moved to (515, 429)
Screenshot: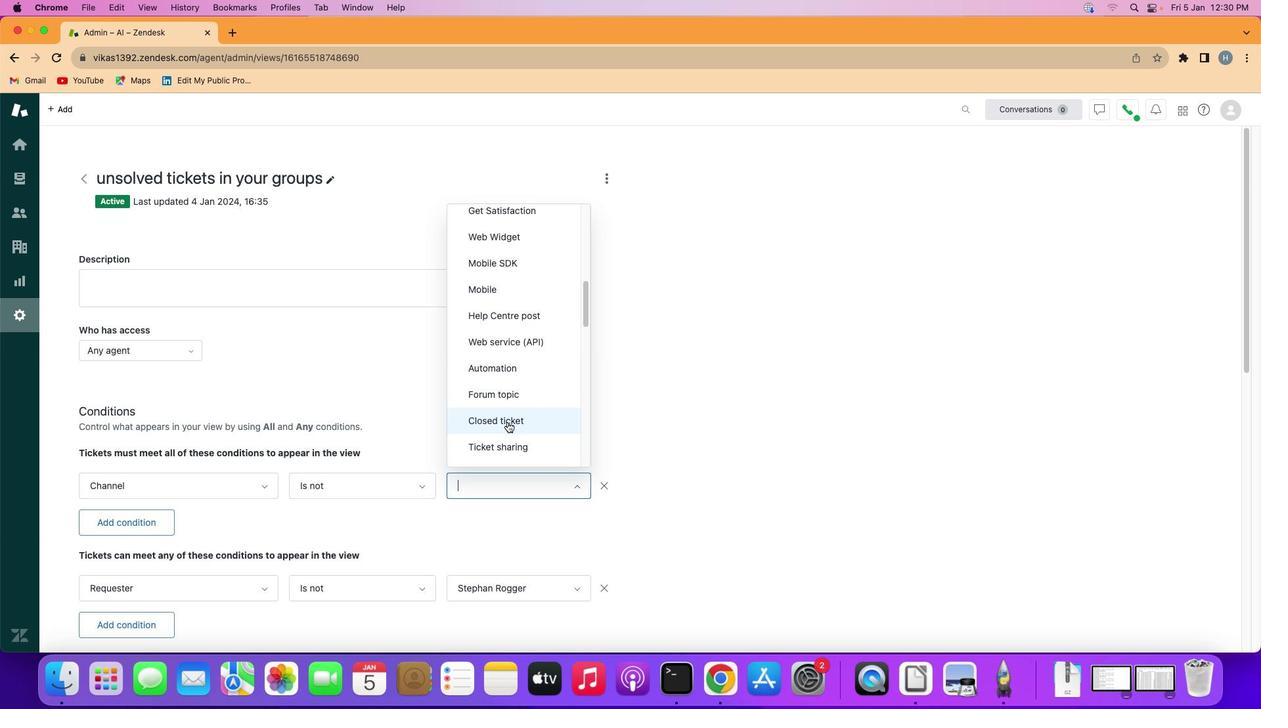 
Action: Mouse pressed left at (515, 429)
Screenshot: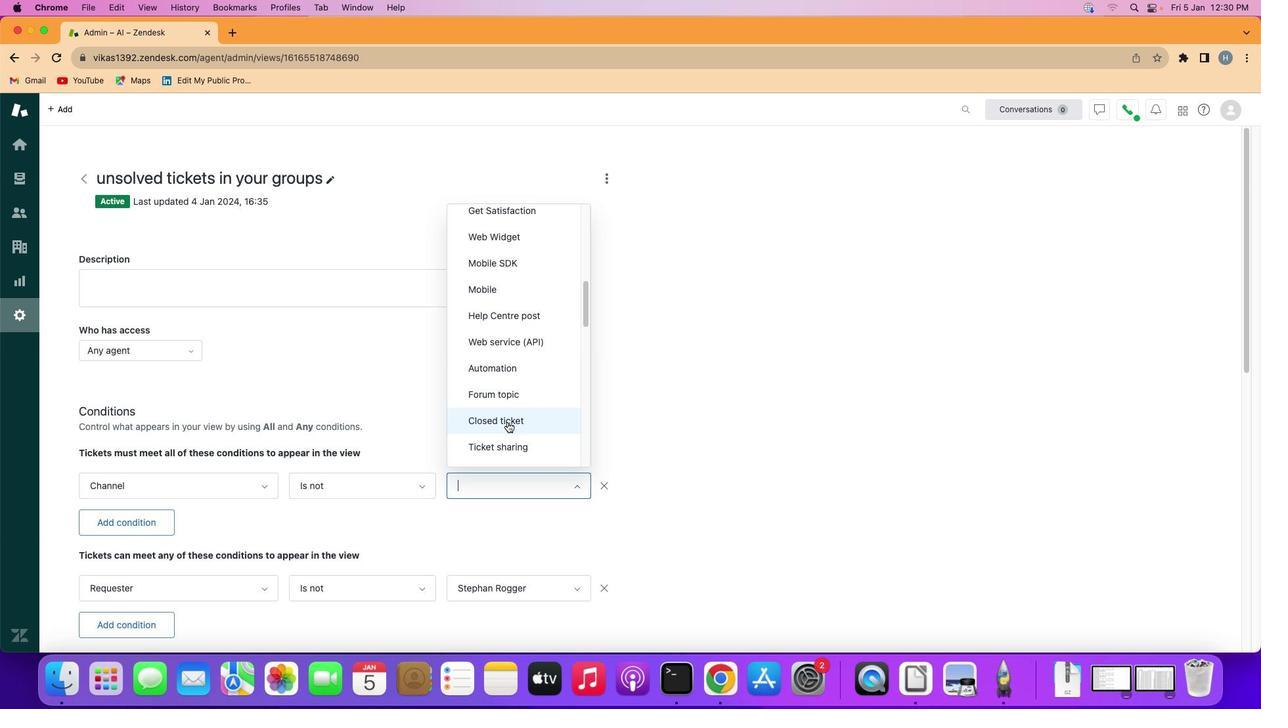 
